 Task: Find connections with filter location Muttenz with filter topic #innovationwith filter profile language Spanish with filter current company Accel with filter school D S P Mandals K V Pendharkar College of Arts Science and Commerce MIDC Area Dombivli East Dist Thane 421 203 with filter industry Community Services with filter service category Lead Generation with filter keywords title Receptionist
Action: Mouse moved to (527, 78)
Screenshot: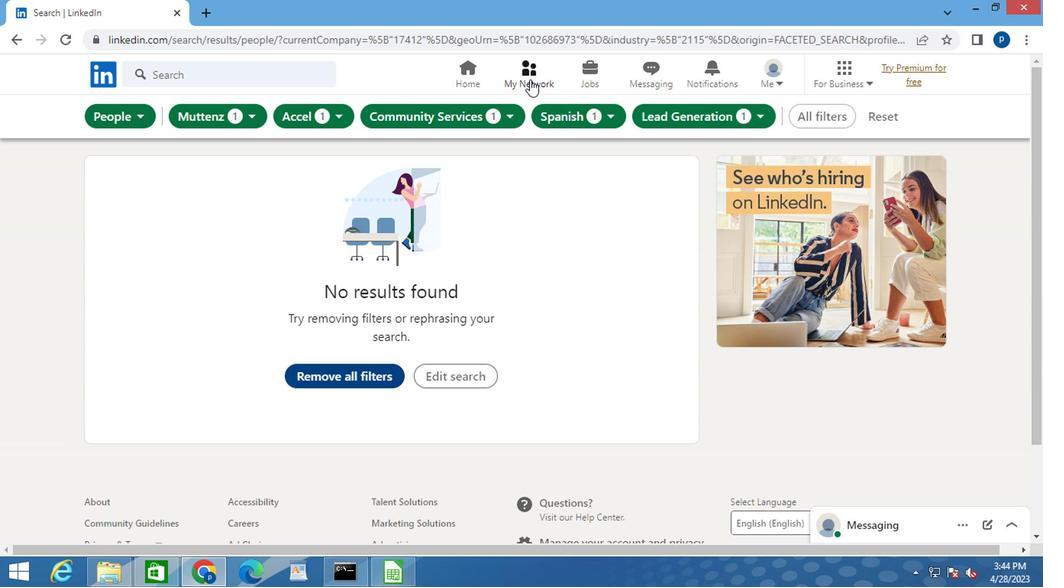 
Action: Mouse pressed left at (527, 78)
Screenshot: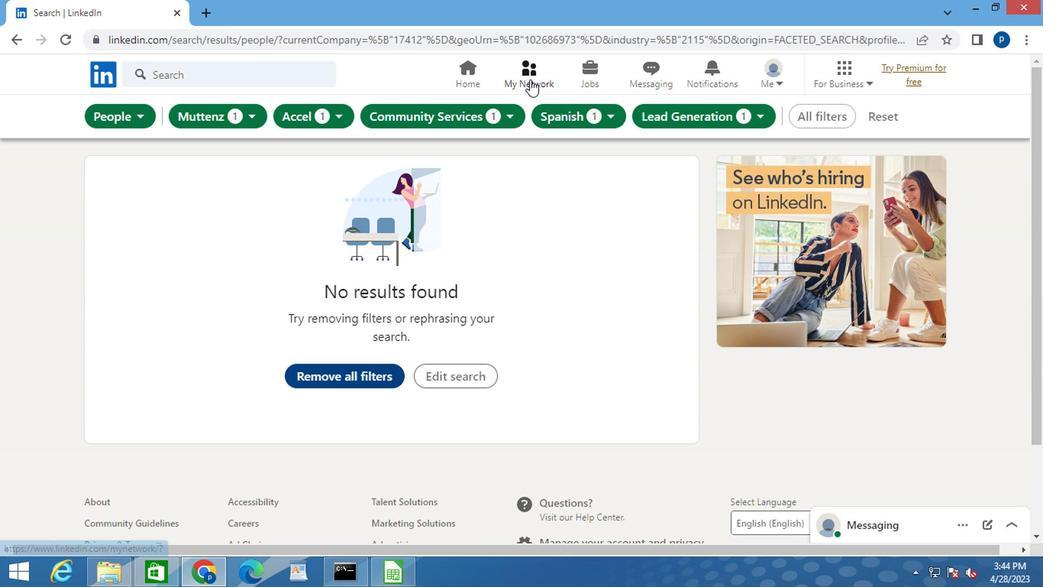 
Action: Mouse moved to (180, 147)
Screenshot: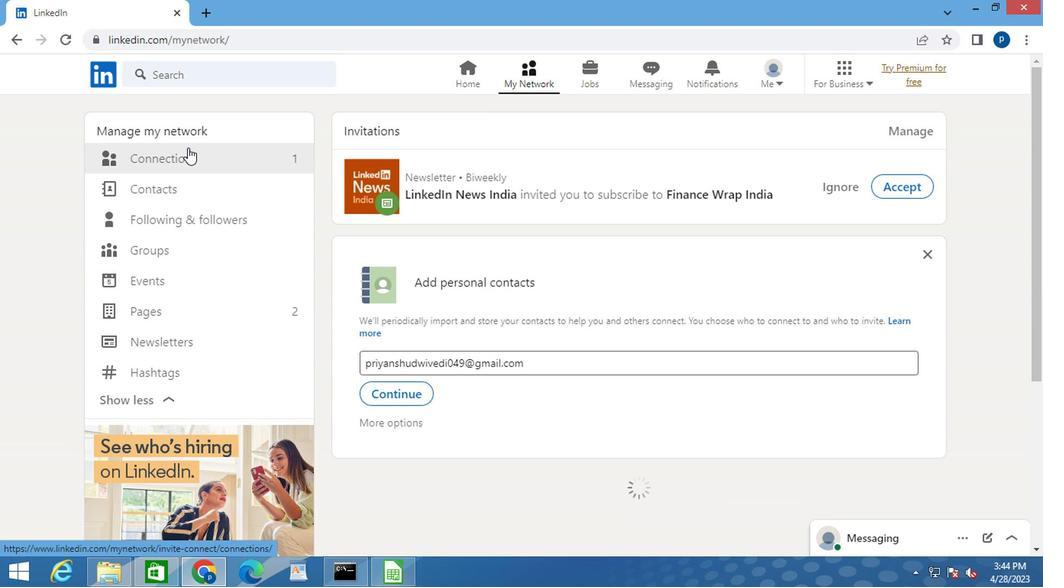 
Action: Mouse pressed left at (180, 147)
Screenshot: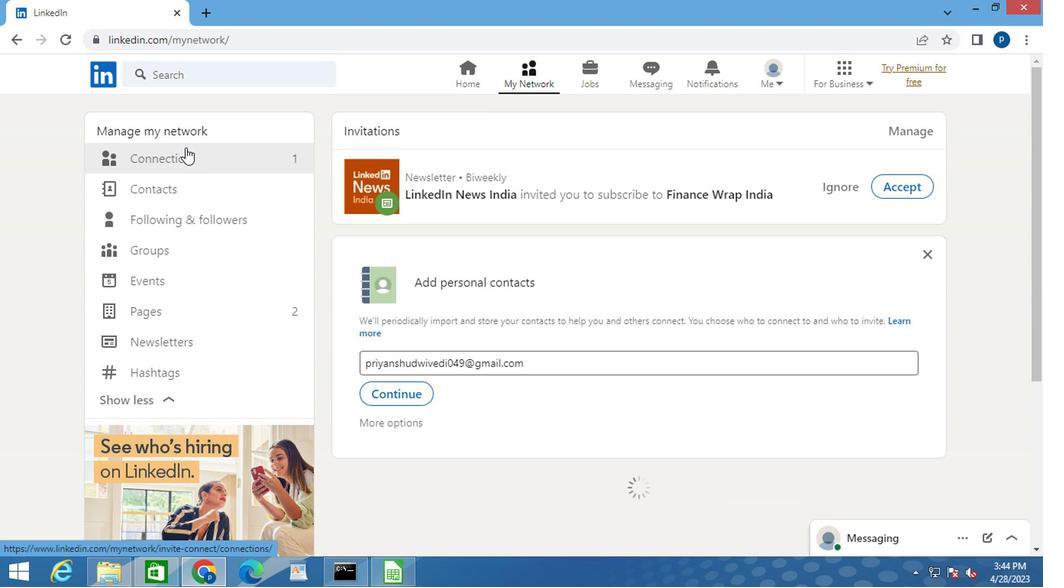 
Action: Mouse moved to (183, 160)
Screenshot: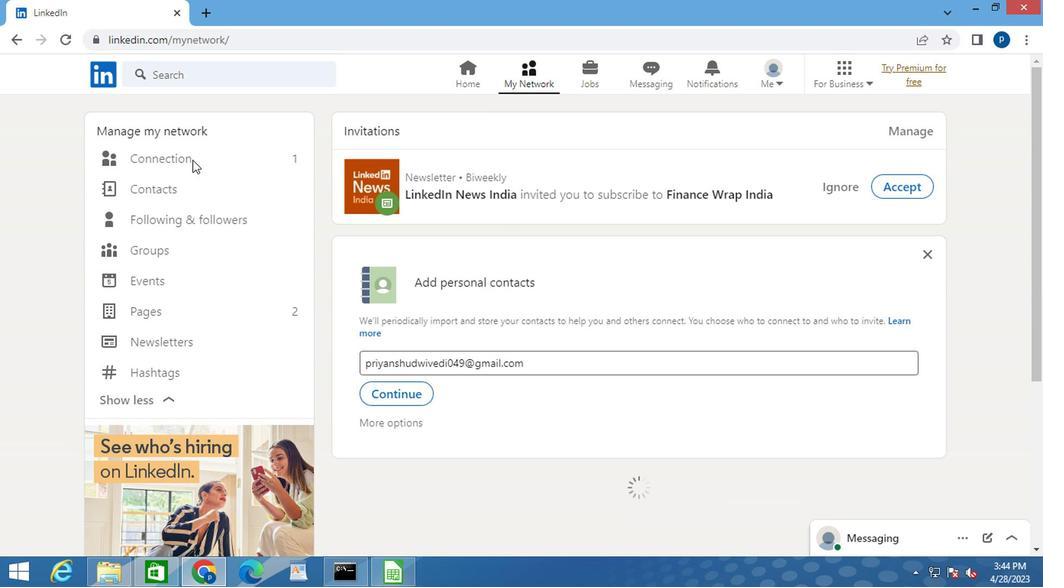 
Action: Mouse pressed left at (183, 160)
Screenshot: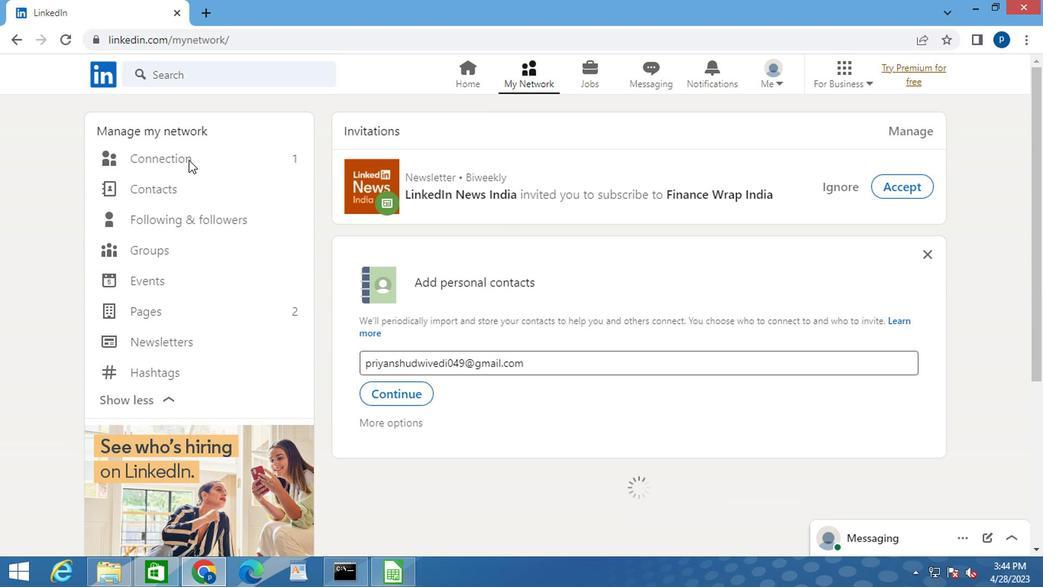 
Action: Mouse moved to (632, 164)
Screenshot: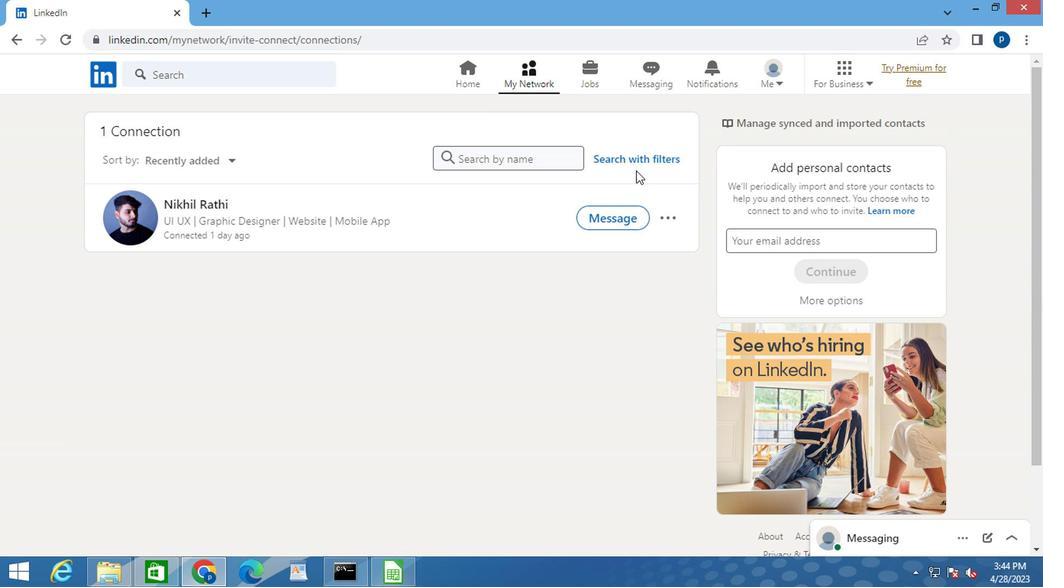 
Action: Mouse pressed left at (632, 164)
Screenshot: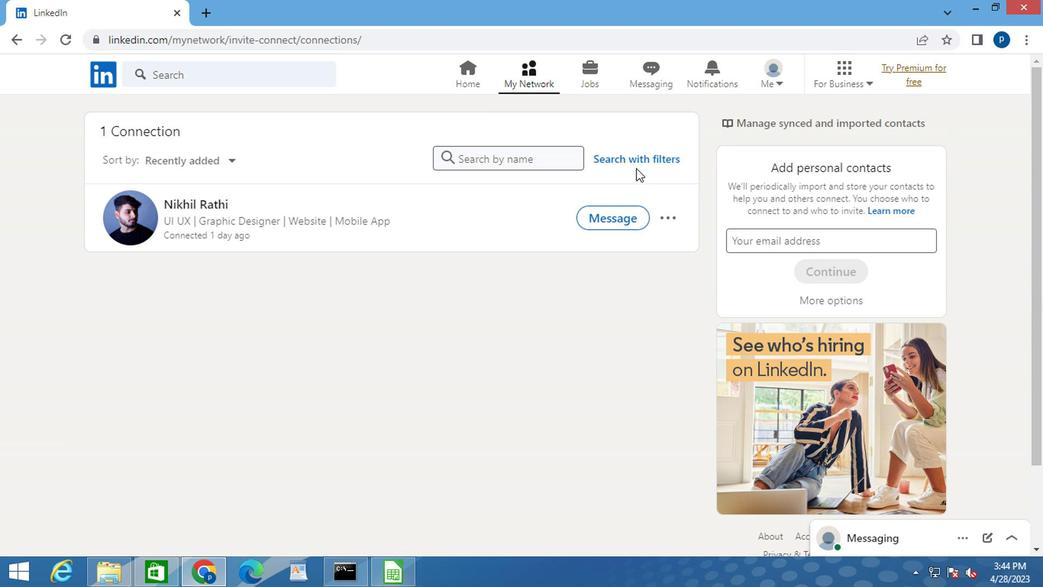 
Action: Mouse moved to (564, 115)
Screenshot: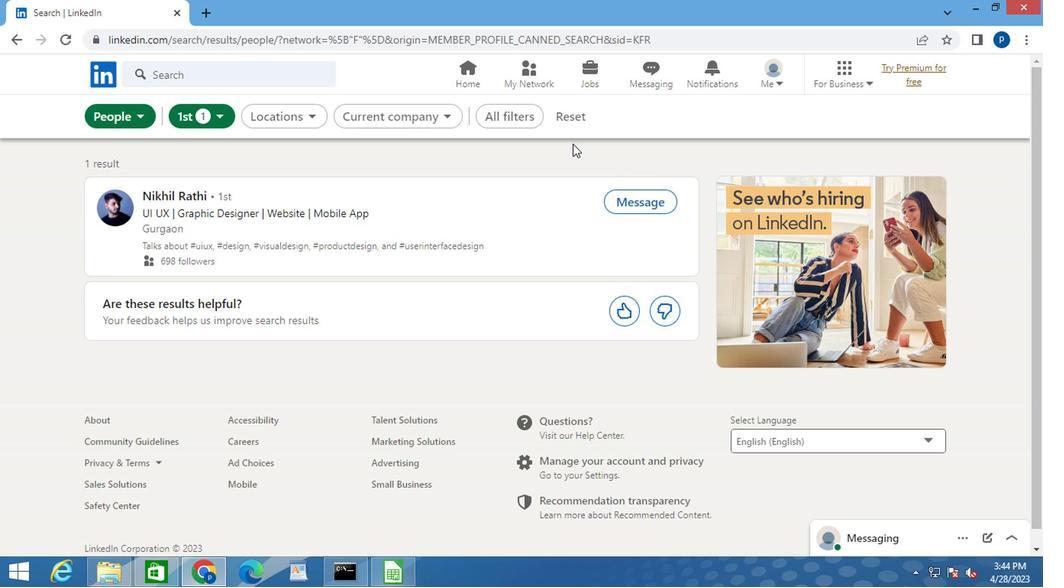 
Action: Mouse pressed left at (564, 115)
Screenshot: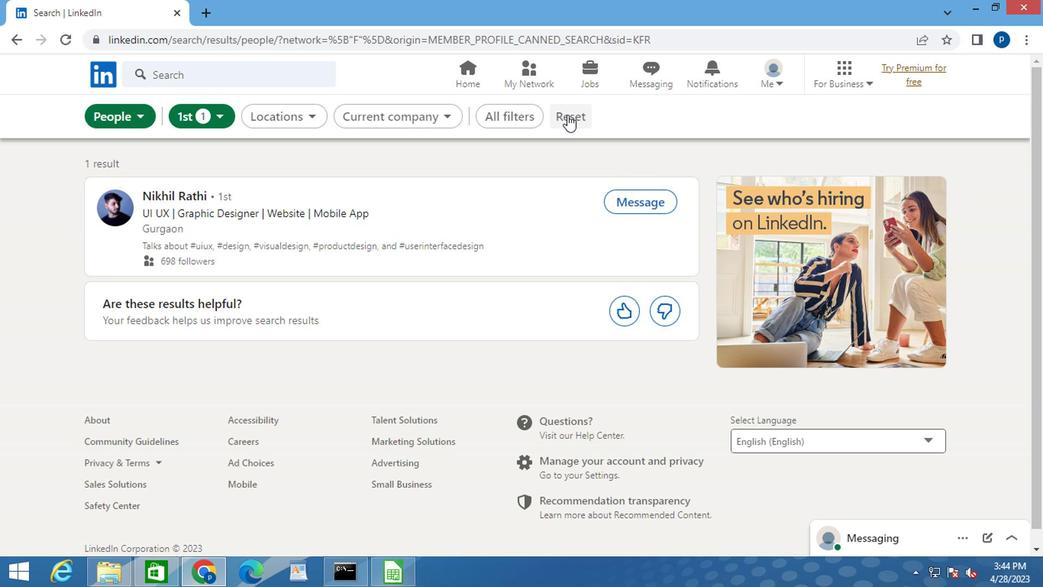 
Action: Mouse moved to (536, 120)
Screenshot: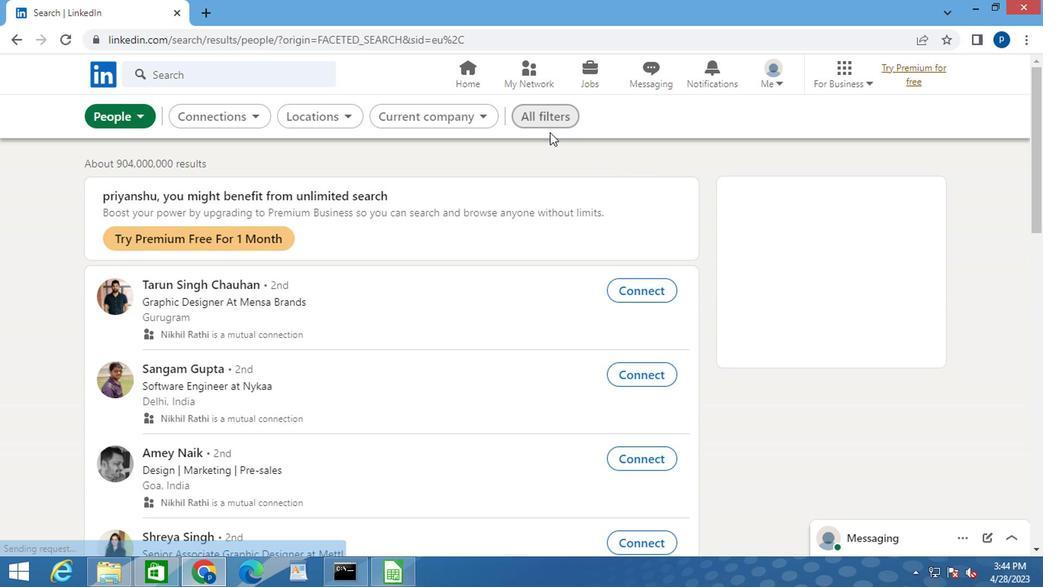 
Action: Mouse pressed left at (536, 120)
Screenshot: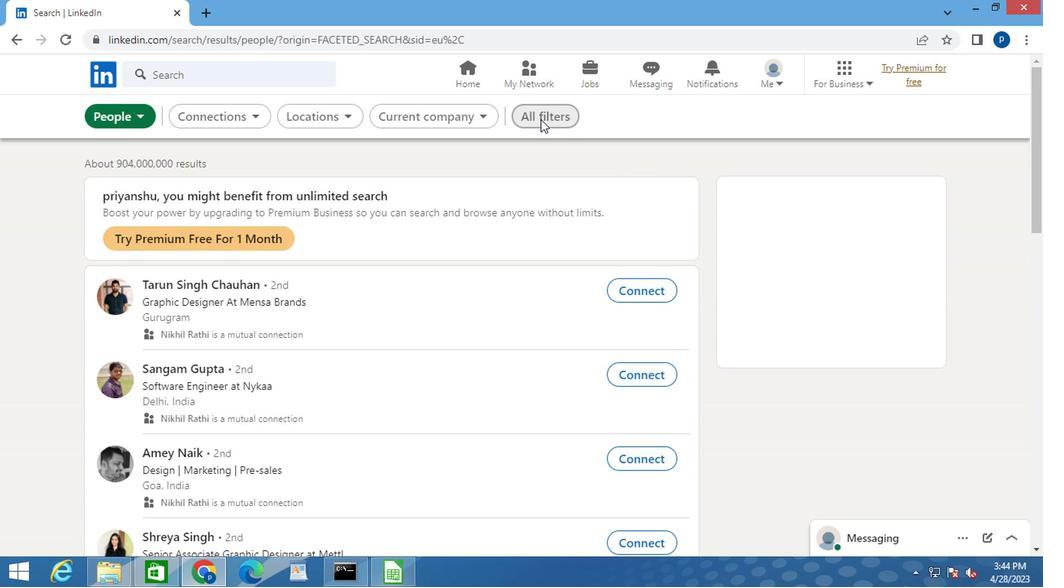 
Action: Mouse moved to (757, 312)
Screenshot: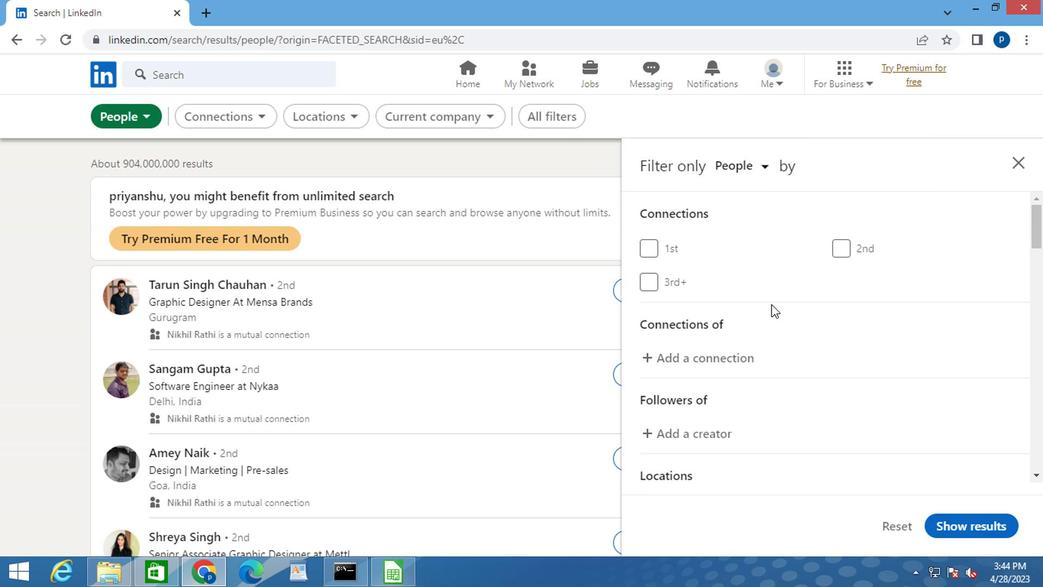 
Action: Mouse scrolled (757, 312) with delta (0, 0)
Screenshot: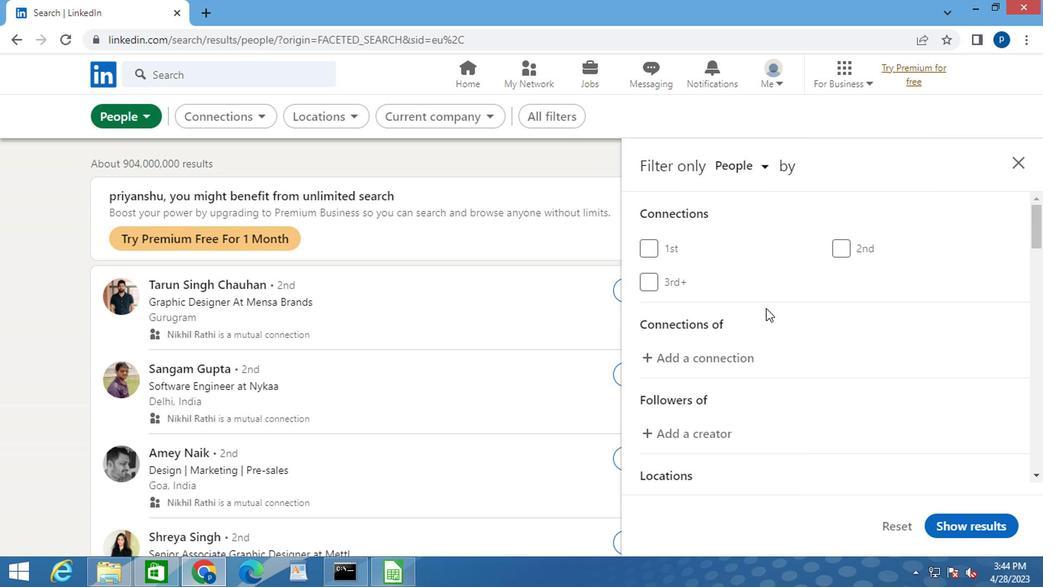 
Action: Mouse moved to (755, 313)
Screenshot: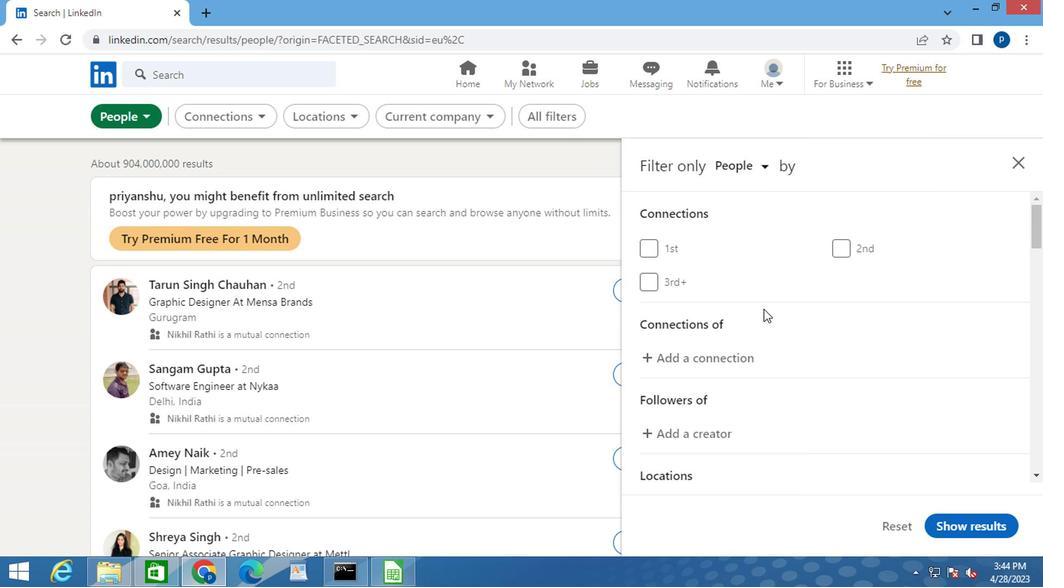
Action: Mouse scrolled (755, 312) with delta (0, -1)
Screenshot: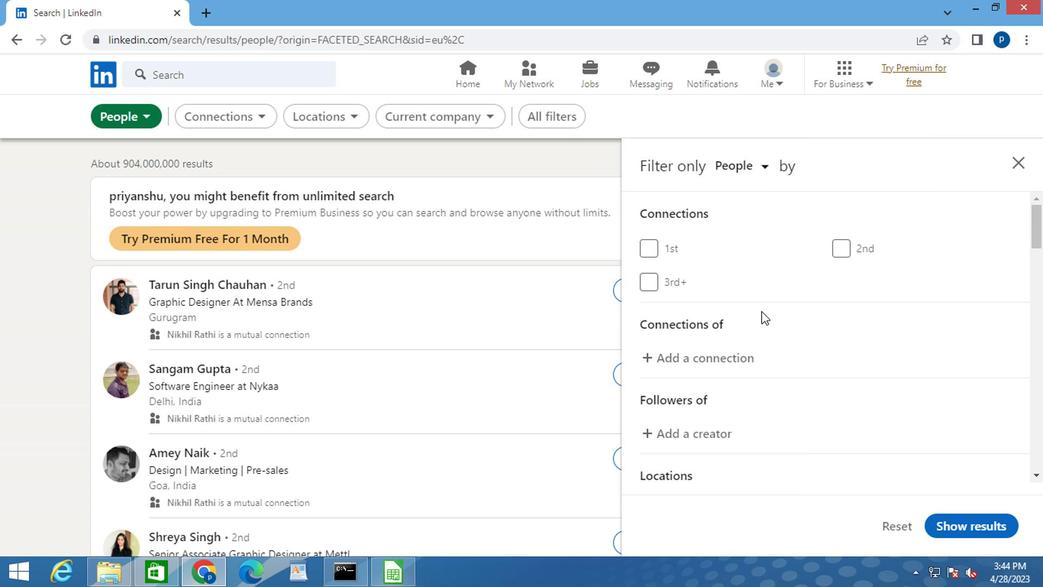 
Action: Mouse moved to (867, 413)
Screenshot: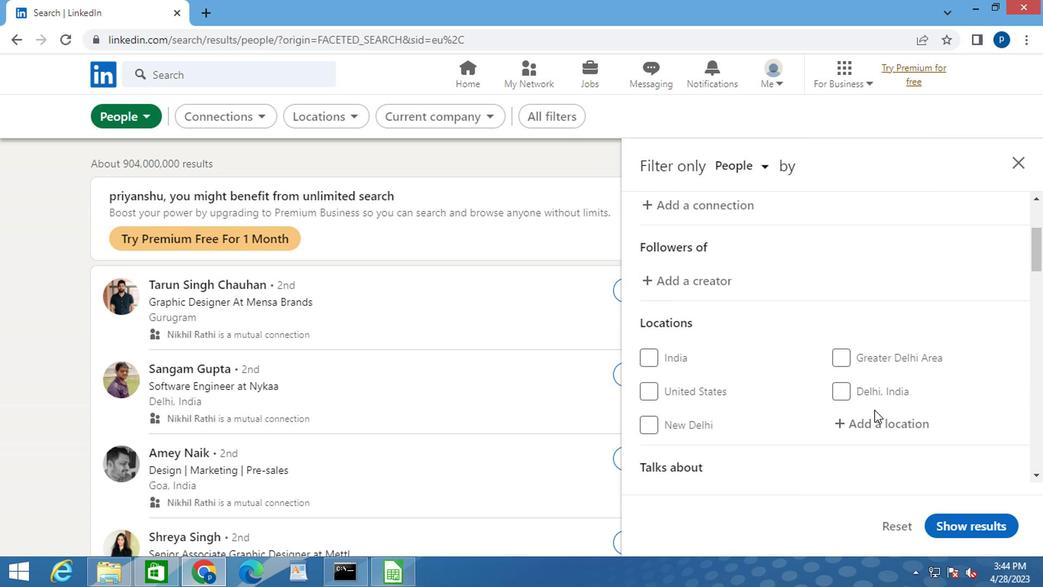 
Action: Mouse pressed left at (867, 413)
Screenshot: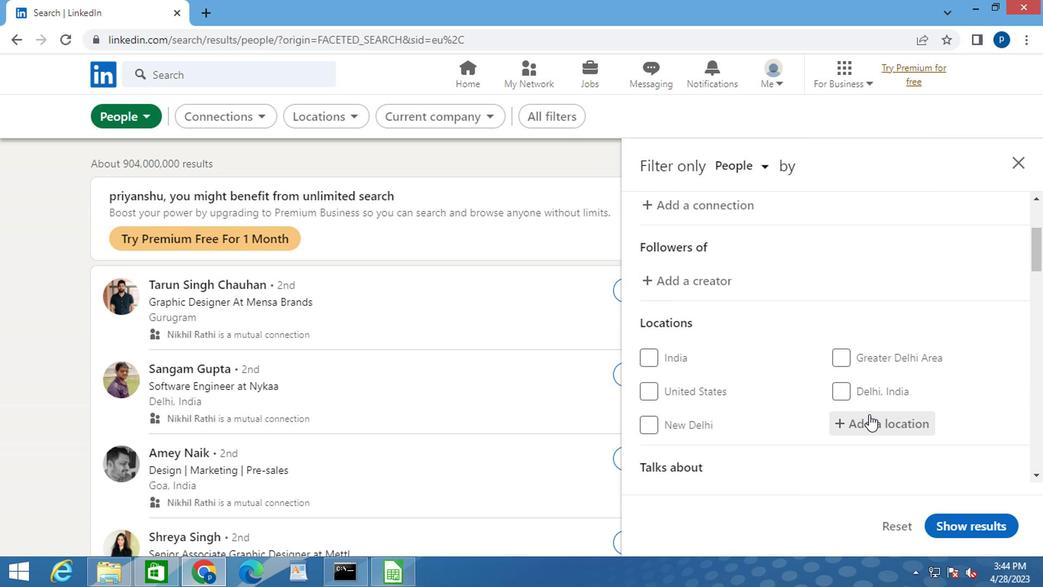 
Action: Key pressed <Key.caps_lock>m<Key.caps_lock>utten
Screenshot: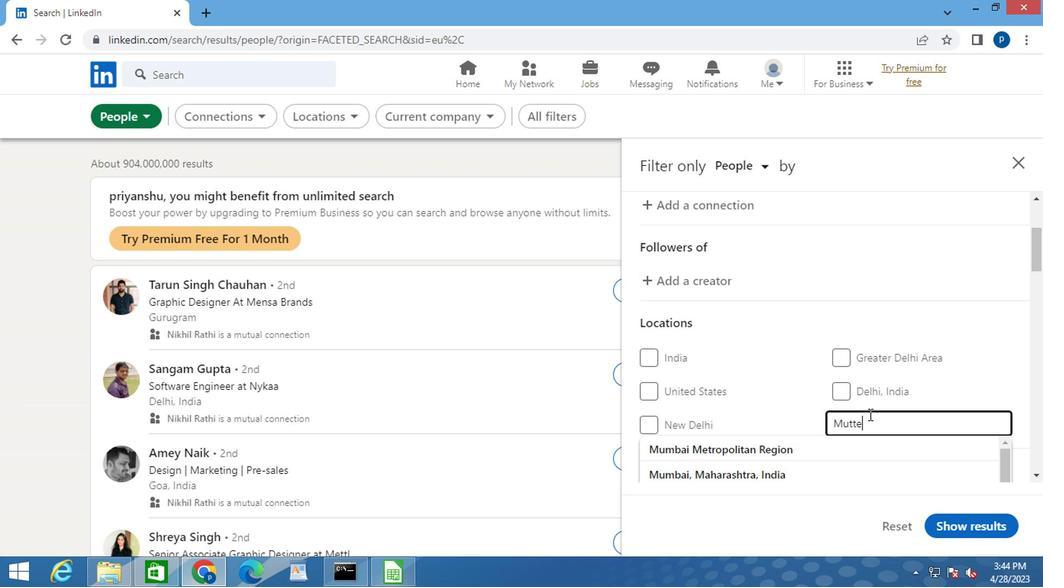 
Action: Mouse moved to (805, 446)
Screenshot: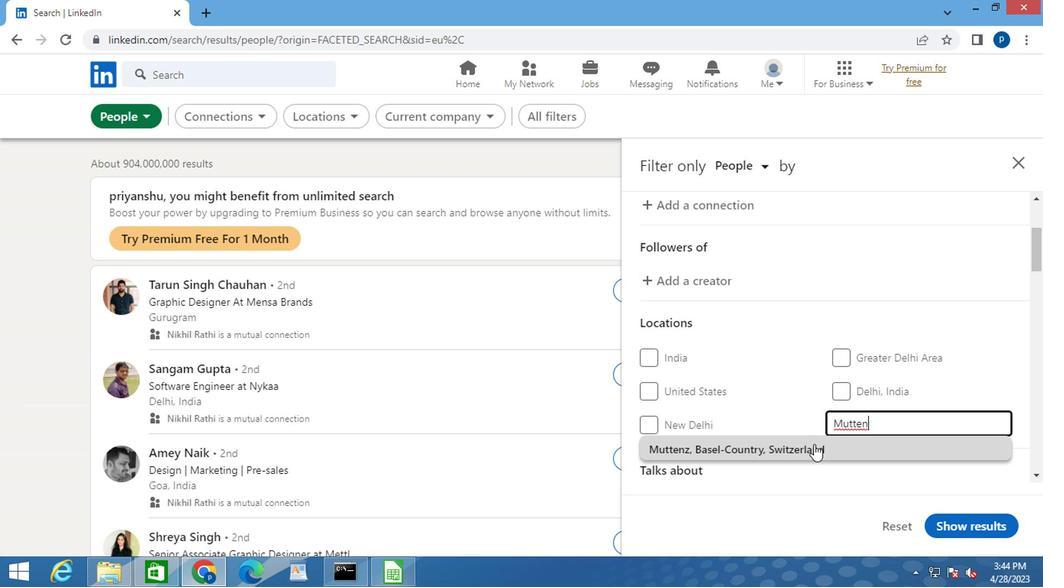 
Action: Mouse pressed left at (805, 446)
Screenshot: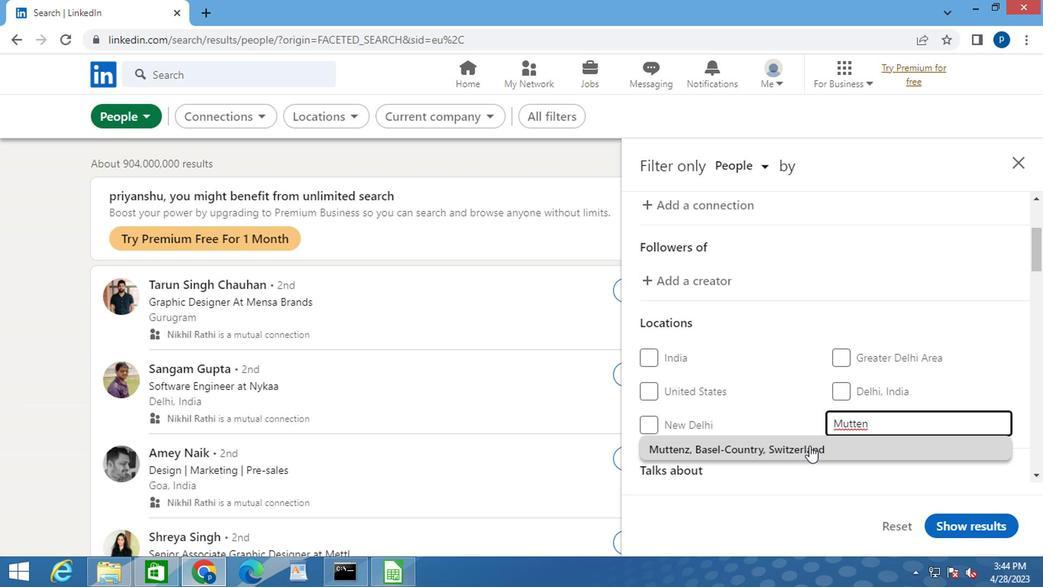
Action: Mouse moved to (803, 446)
Screenshot: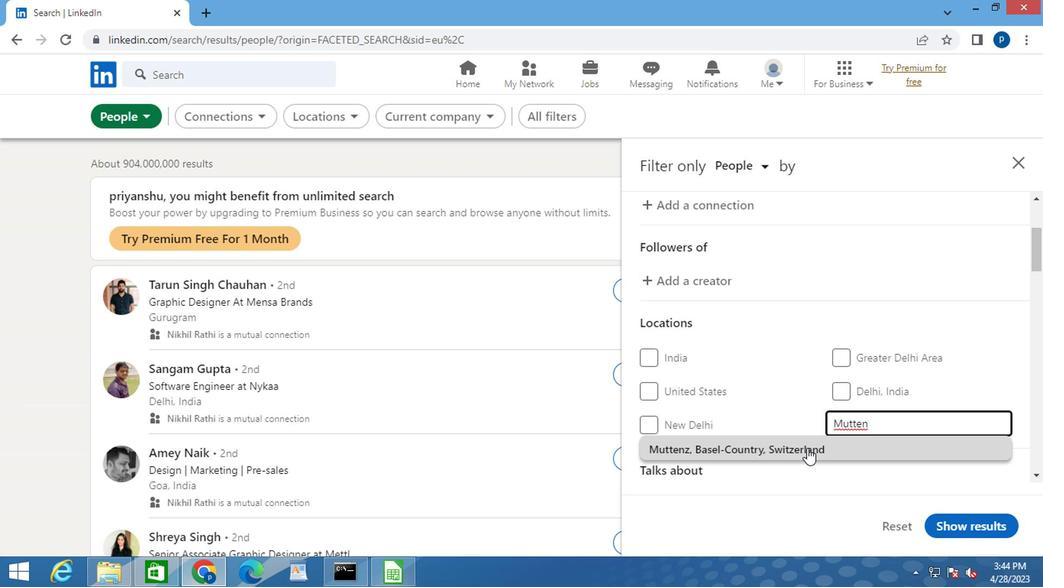 
Action: Mouse scrolled (803, 445) with delta (0, 0)
Screenshot: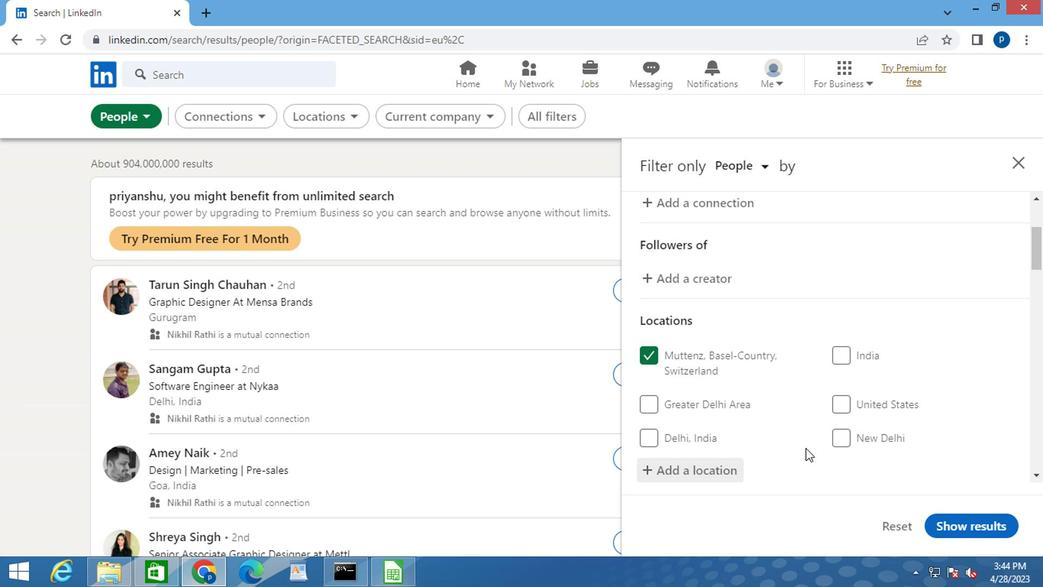 
Action: Mouse scrolled (803, 445) with delta (0, 0)
Screenshot: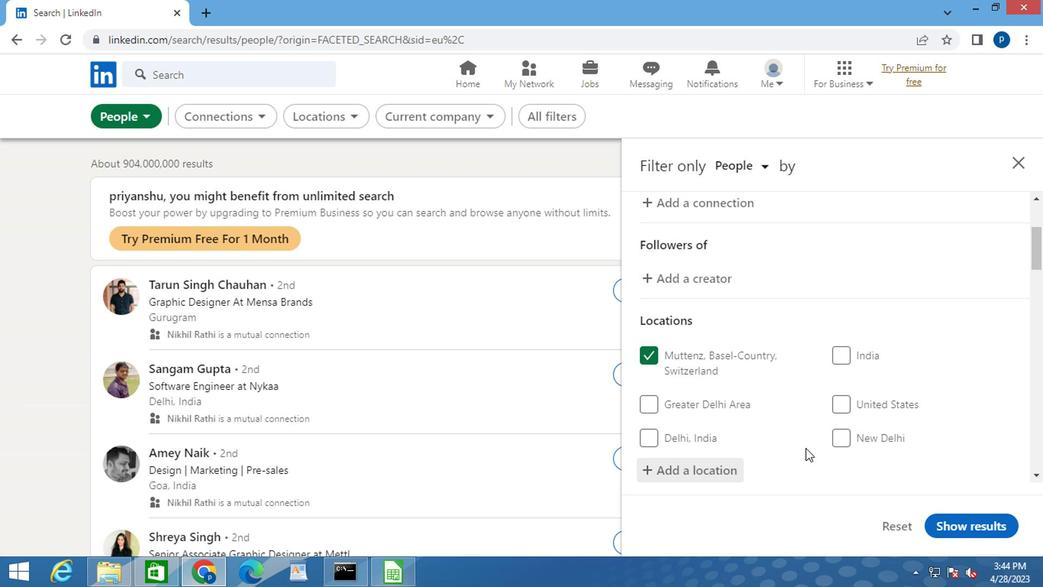 
Action: Mouse moved to (850, 453)
Screenshot: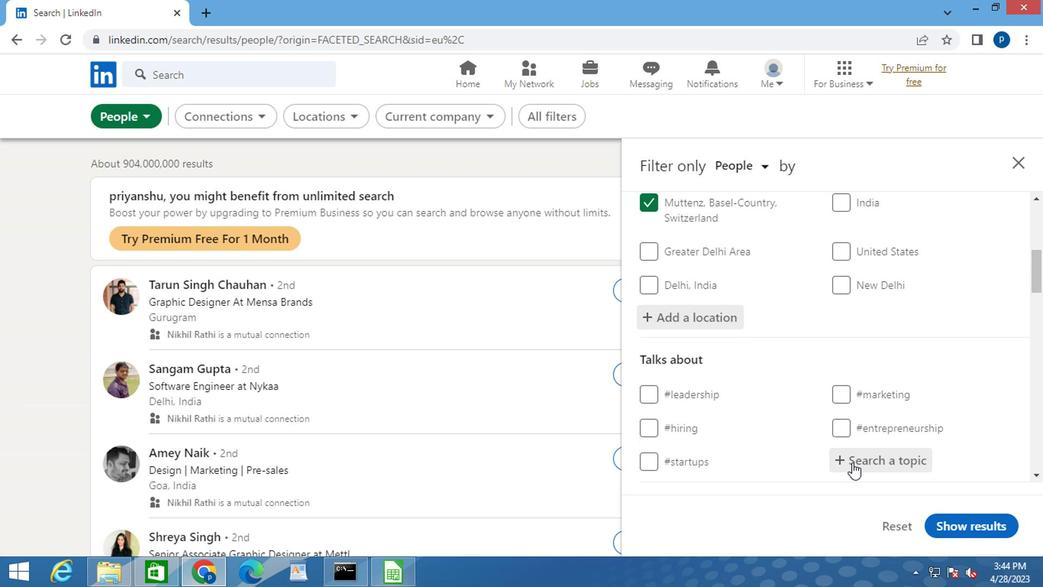 
Action: Mouse scrolled (850, 452) with delta (0, -1)
Screenshot: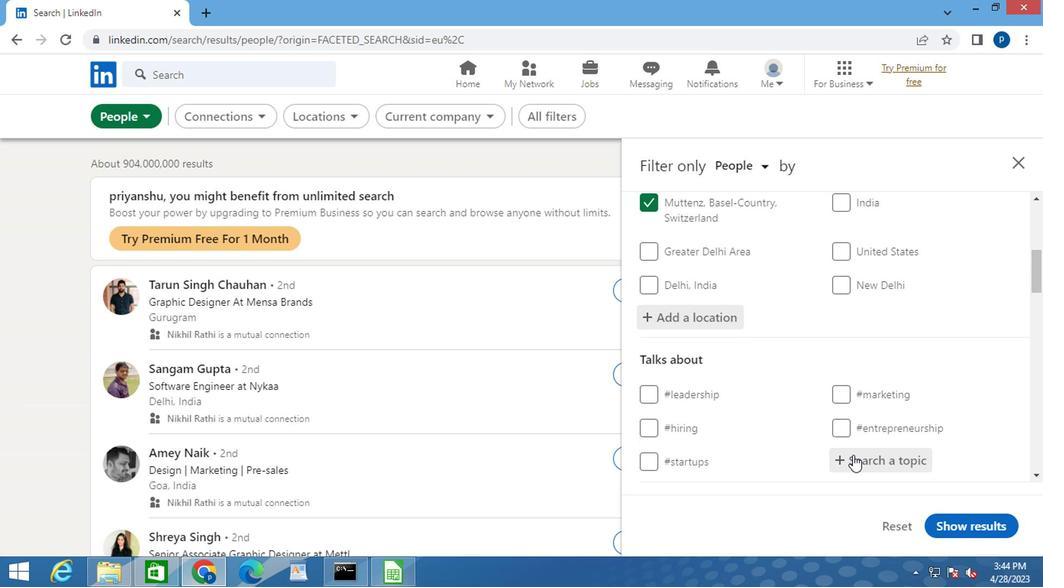 
Action: Mouse moved to (852, 387)
Screenshot: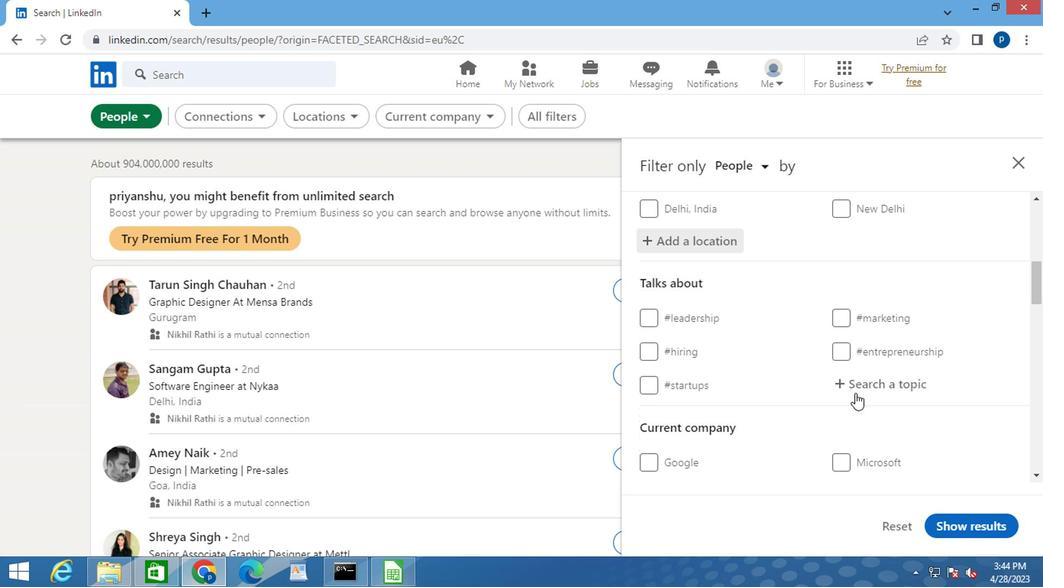 
Action: Mouse pressed left at (852, 387)
Screenshot: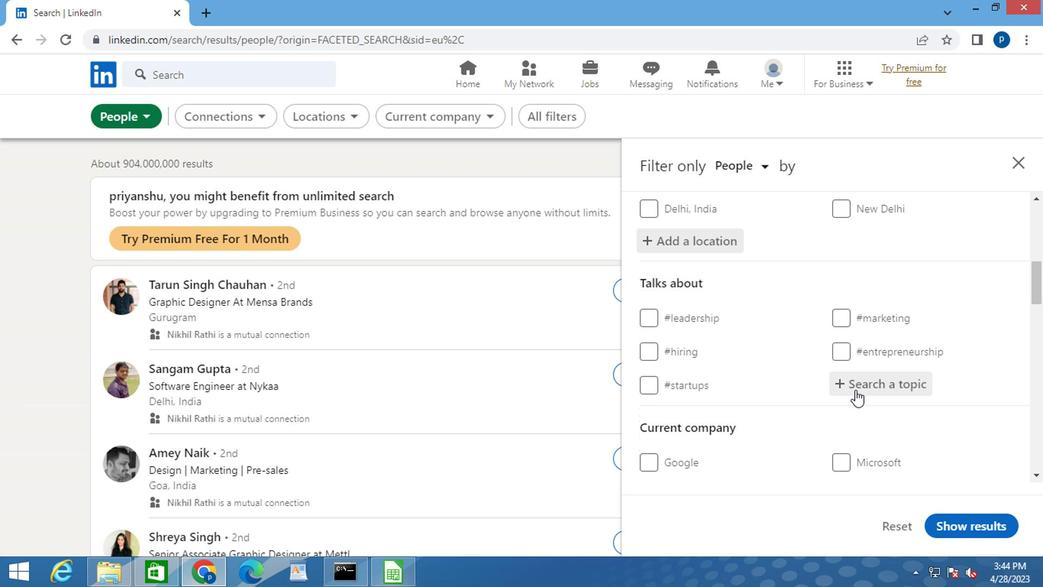
Action: Key pressed <Key.shift>#INNOVATION<Key.space>
Screenshot: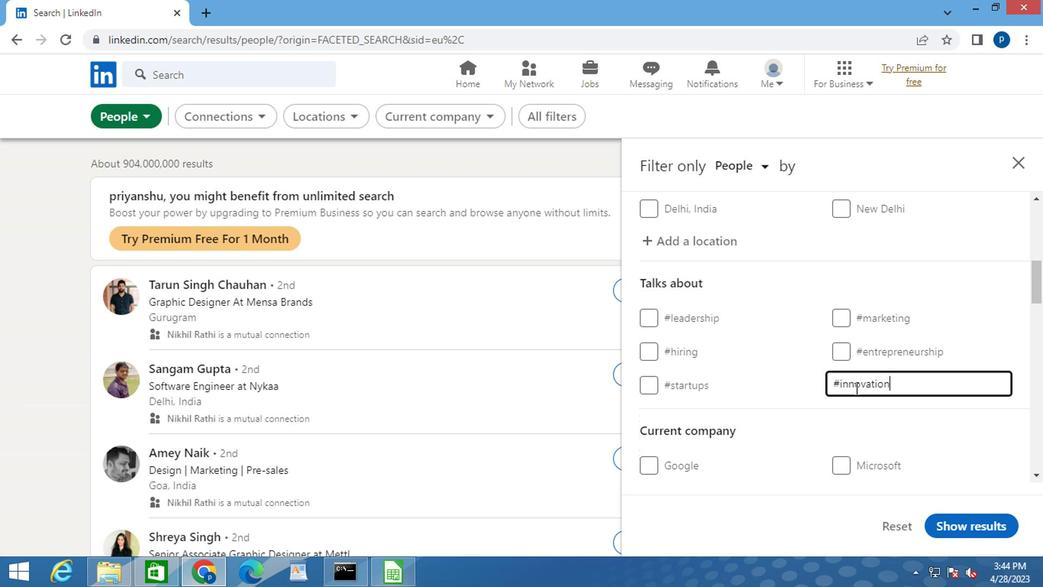 
Action: Mouse moved to (797, 397)
Screenshot: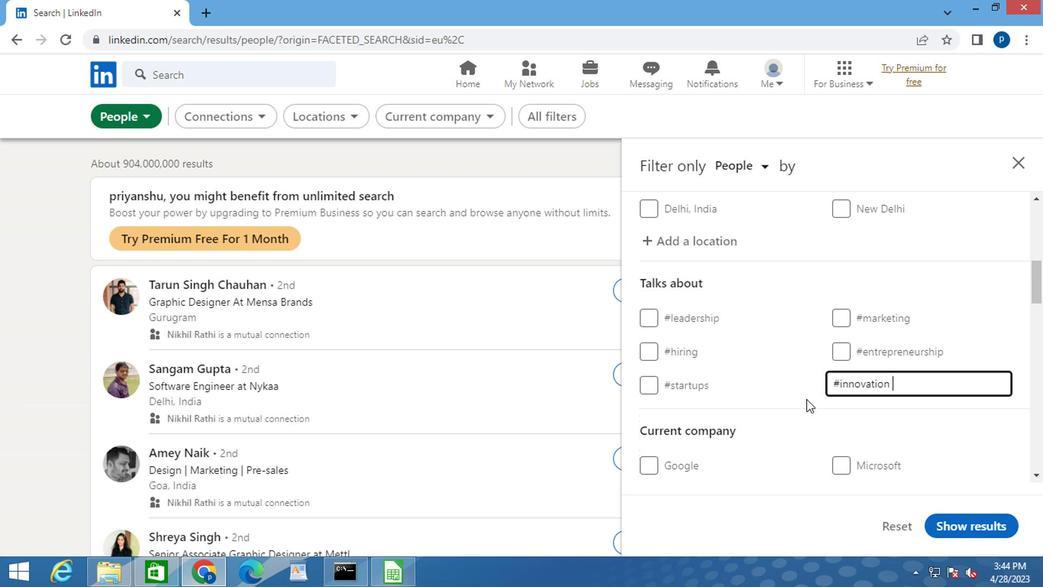 
Action: Mouse scrolled (797, 396) with delta (0, -1)
Screenshot: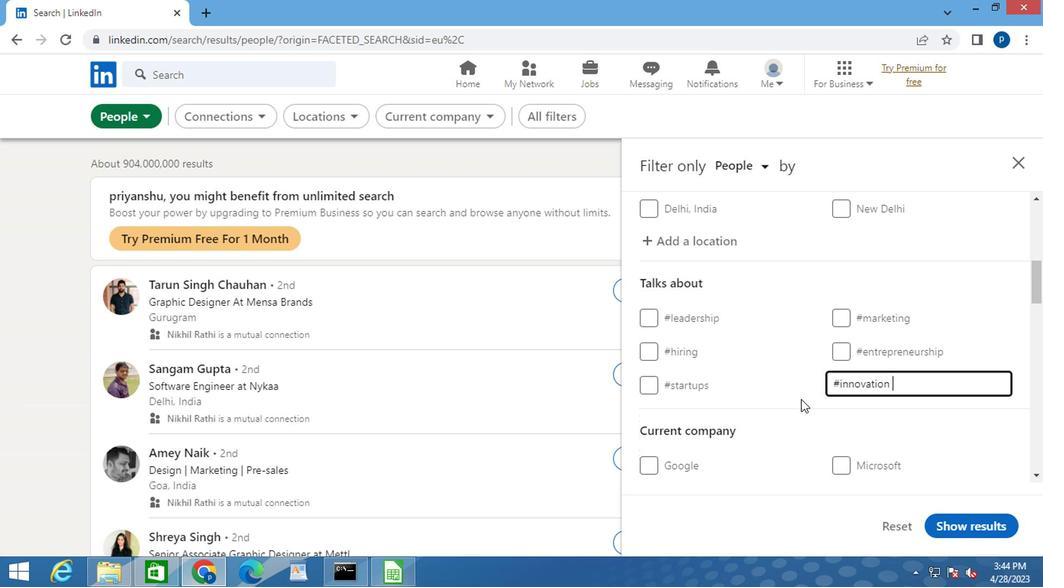 
Action: Mouse scrolled (797, 396) with delta (0, -1)
Screenshot: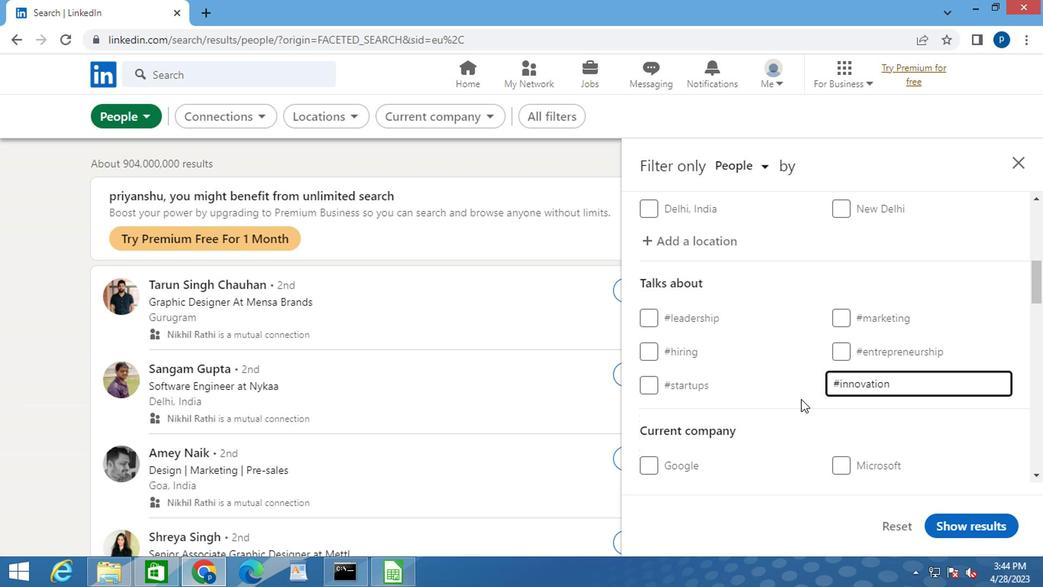 
Action: Mouse moved to (739, 384)
Screenshot: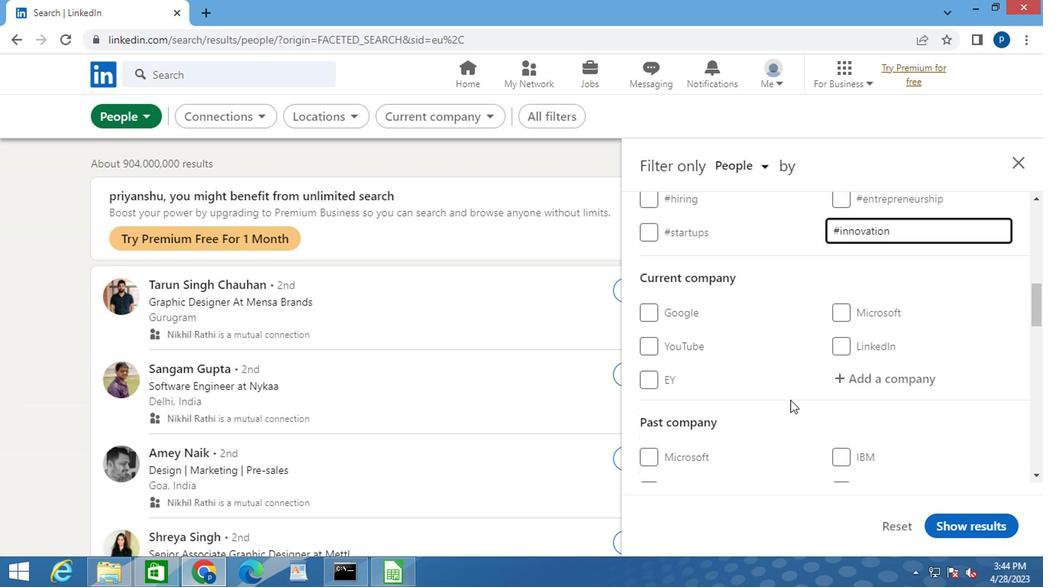 
Action: Mouse scrolled (739, 384) with delta (0, 0)
Screenshot: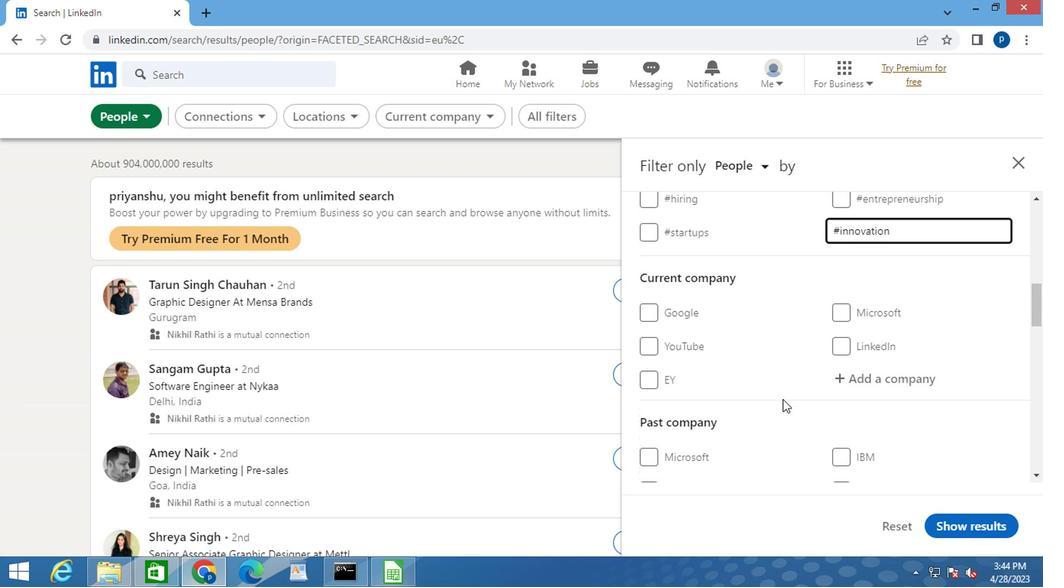 
Action: Mouse scrolled (739, 384) with delta (0, 0)
Screenshot: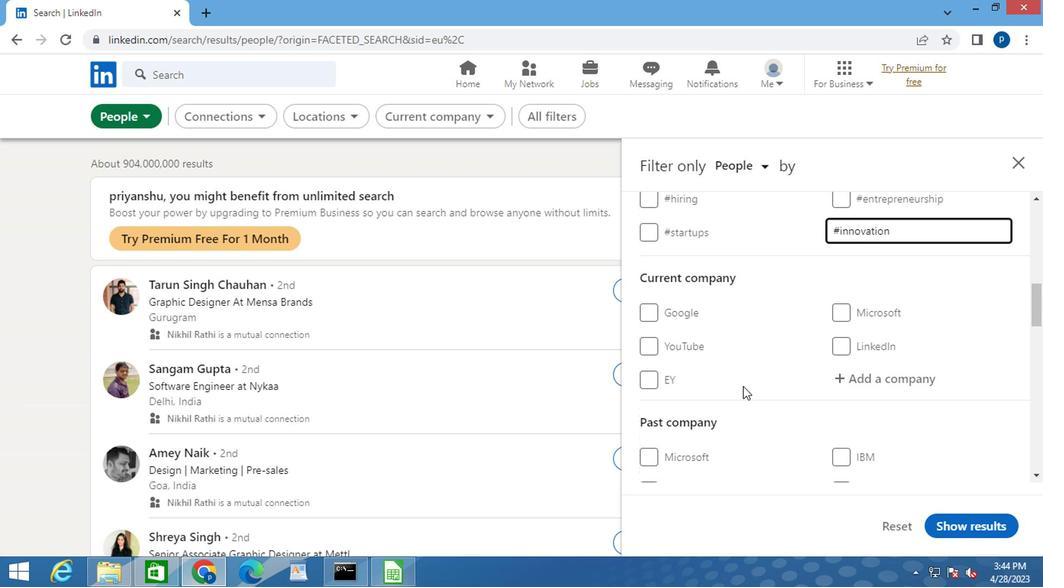 
Action: Mouse moved to (732, 384)
Screenshot: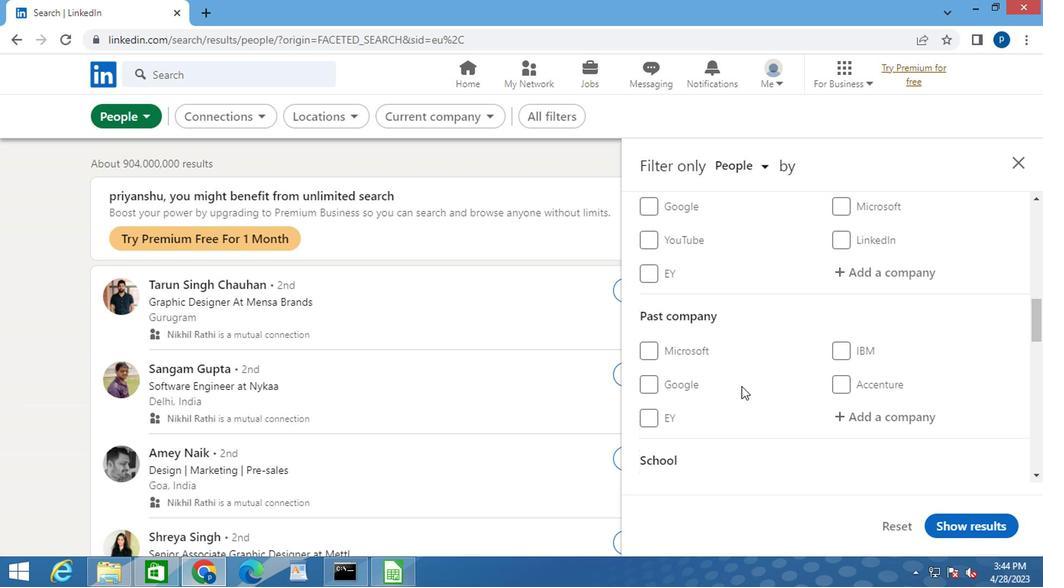 
Action: Mouse scrolled (732, 383) with delta (0, -1)
Screenshot: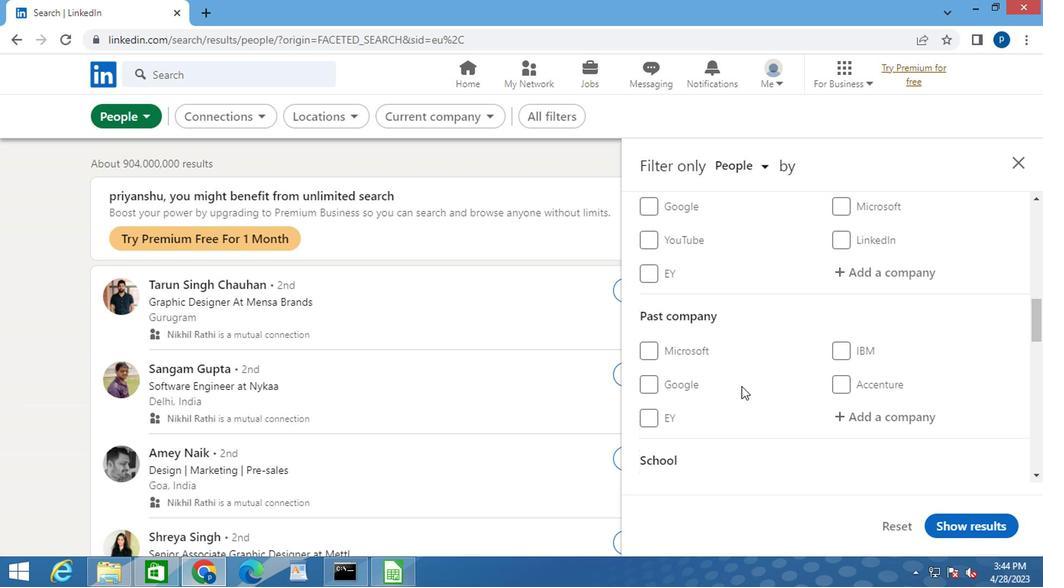 
Action: Mouse scrolled (732, 383) with delta (0, -1)
Screenshot: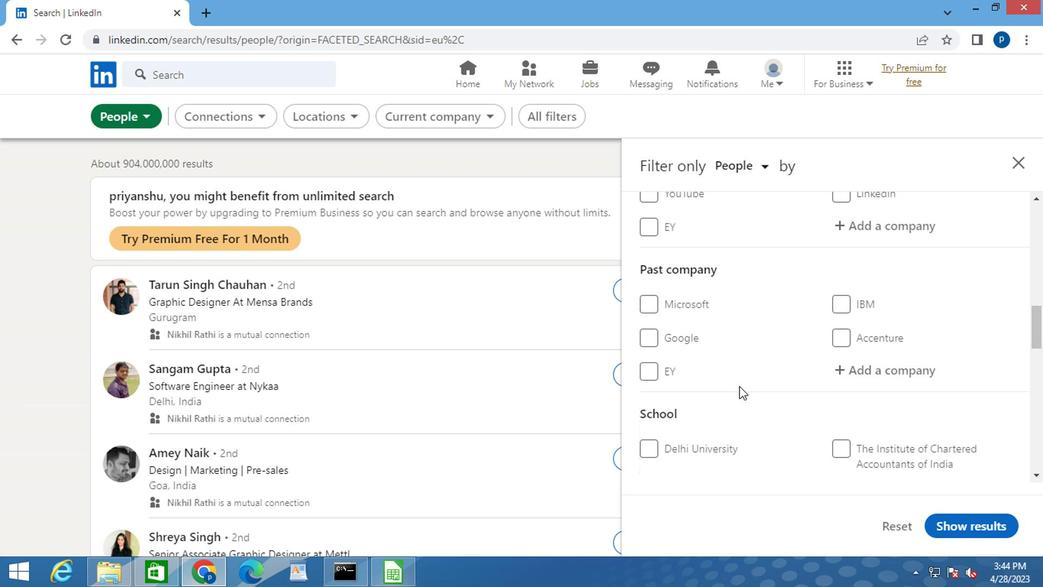 
Action: Mouse scrolled (732, 383) with delta (0, -1)
Screenshot: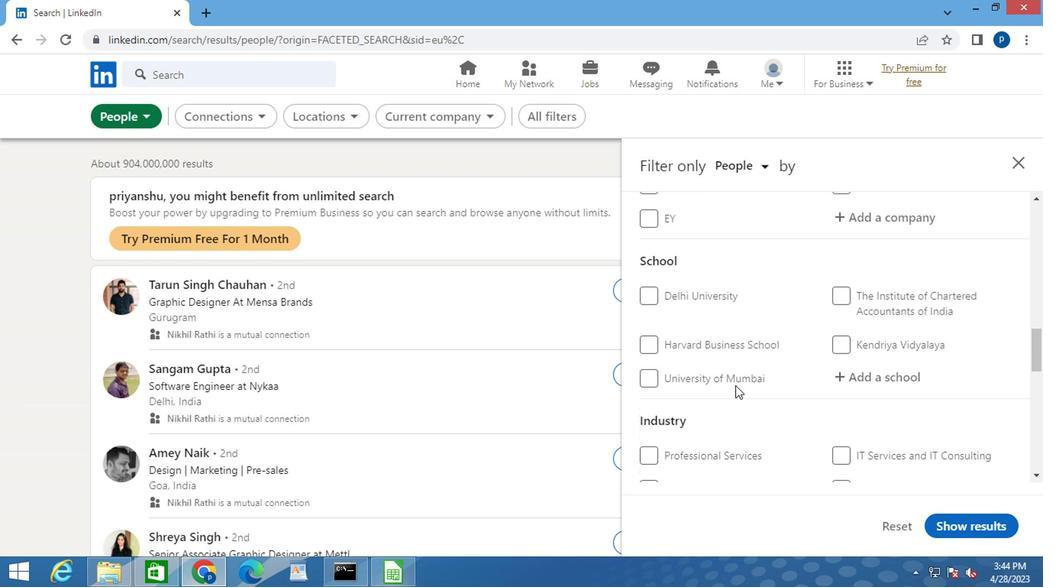
Action: Mouse moved to (732, 384)
Screenshot: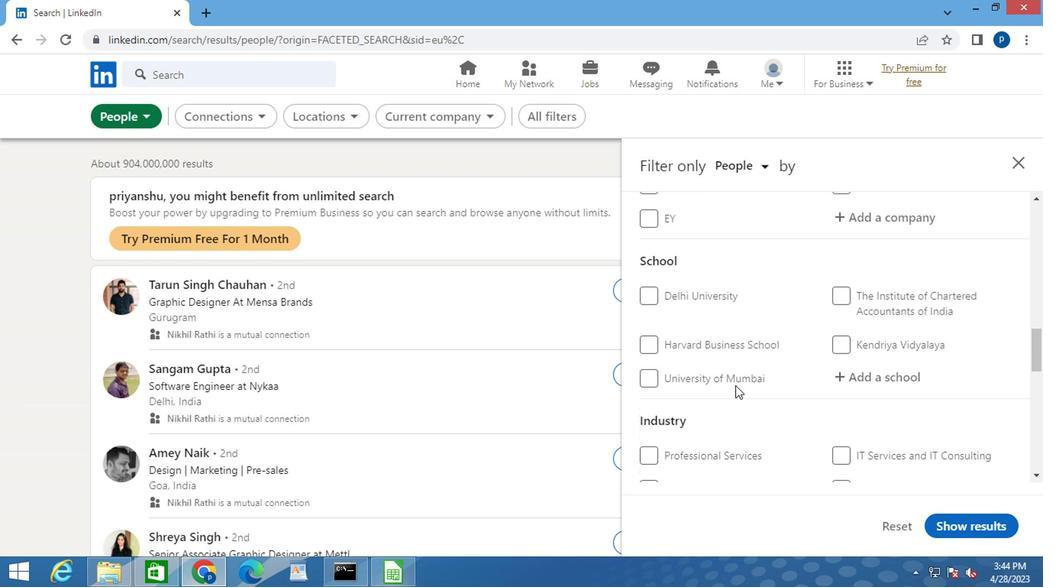 
Action: Mouse scrolled (732, 383) with delta (0, -1)
Screenshot: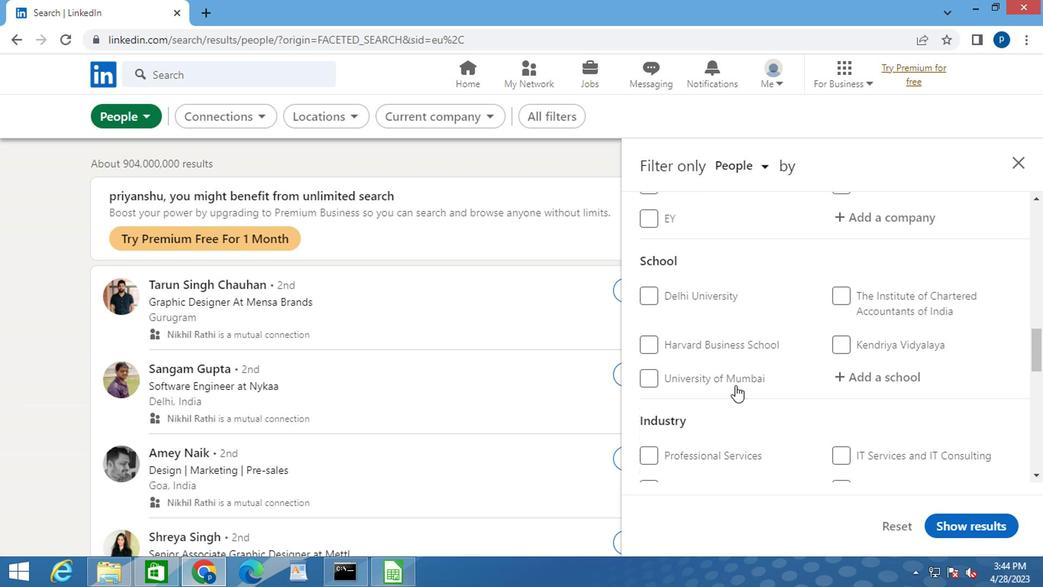 
Action: Mouse scrolled (732, 383) with delta (0, -1)
Screenshot: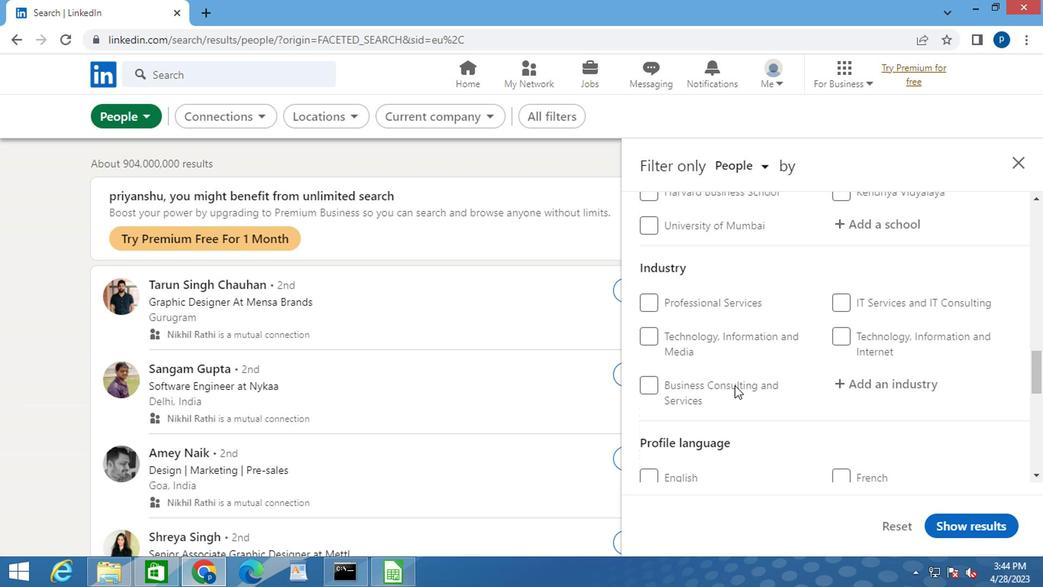 
Action: Mouse moved to (643, 435)
Screenshot: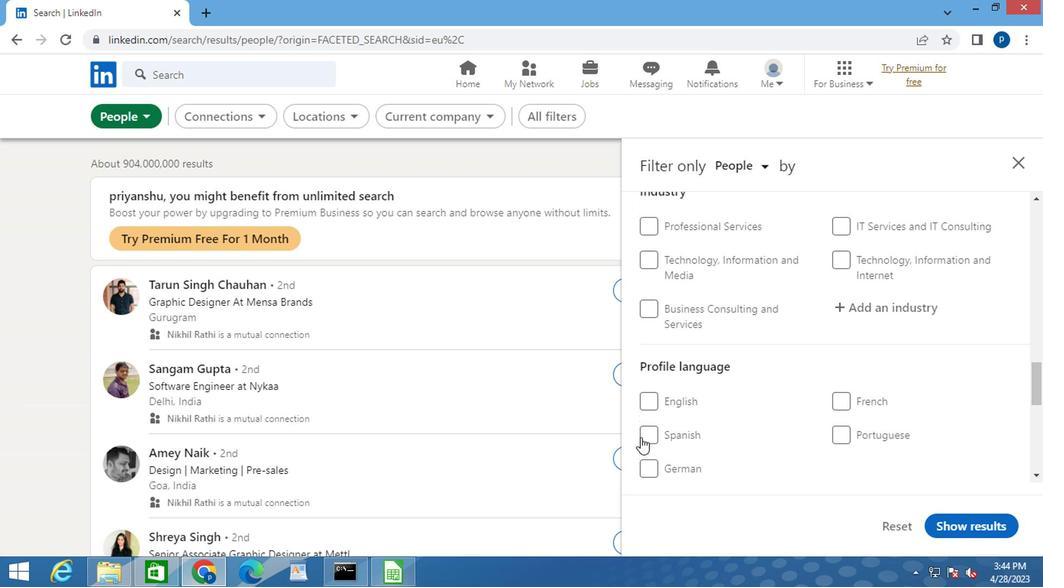 
Action: Mouse pressed left at (643, 435)
Screenshot: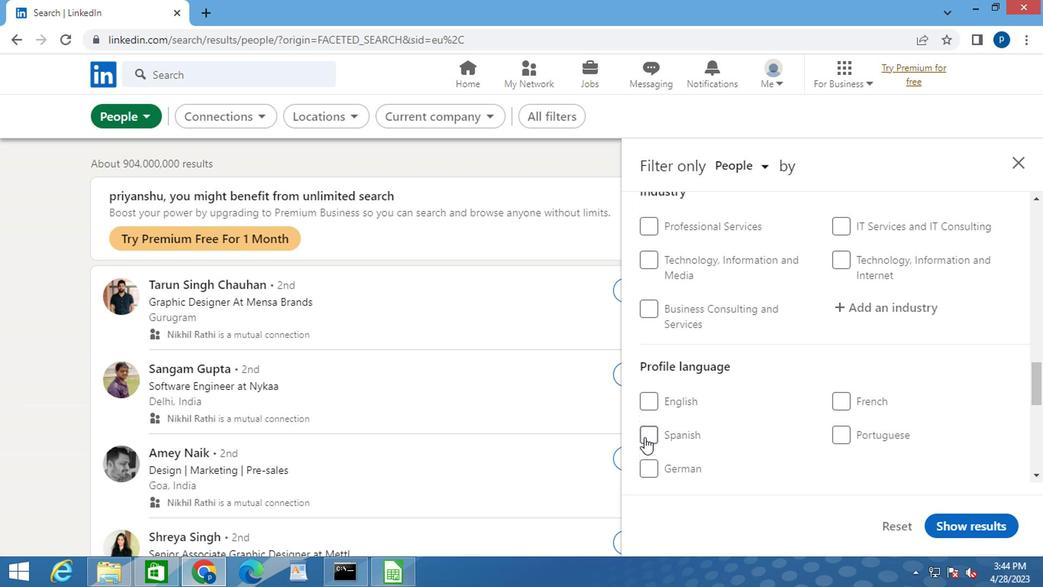 
Action: Mouse moved to (745, 381)
Screenshot: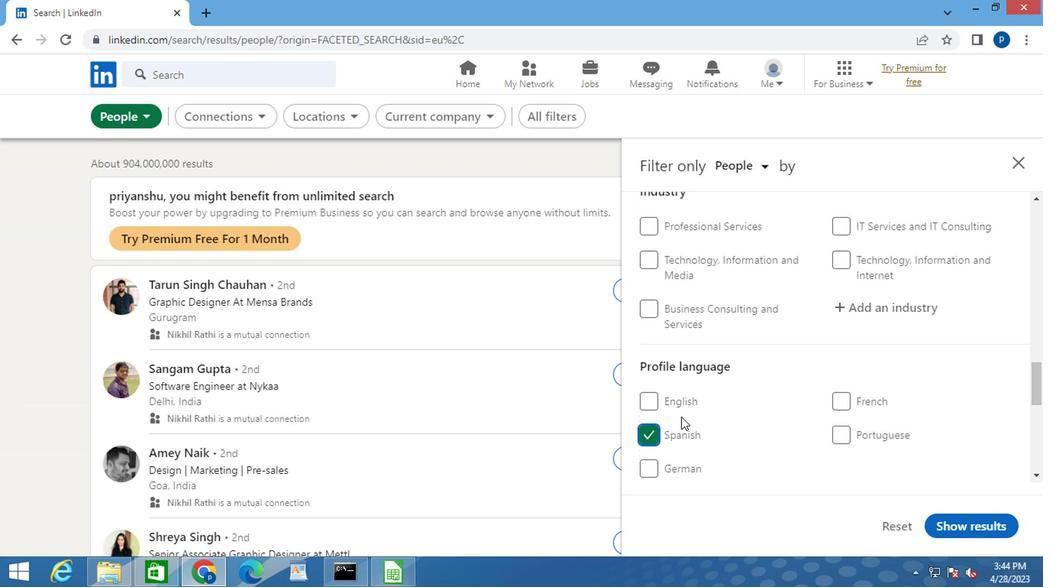 
Action: Mouse scrolled (745, 381) with delta (0, 0)
Screenshot: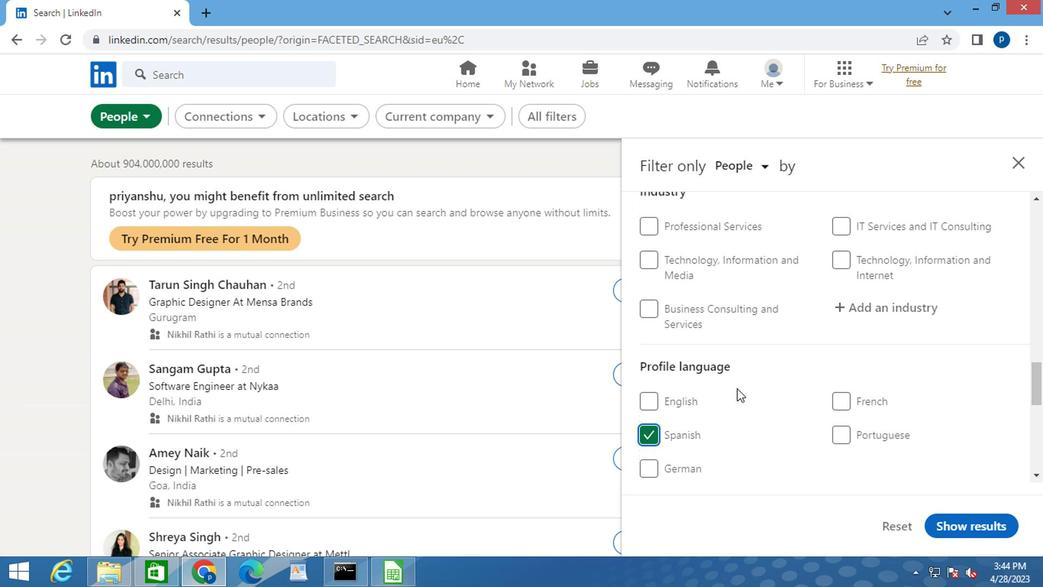 
Action: Mouse moved to (745, 380)
Screenshot: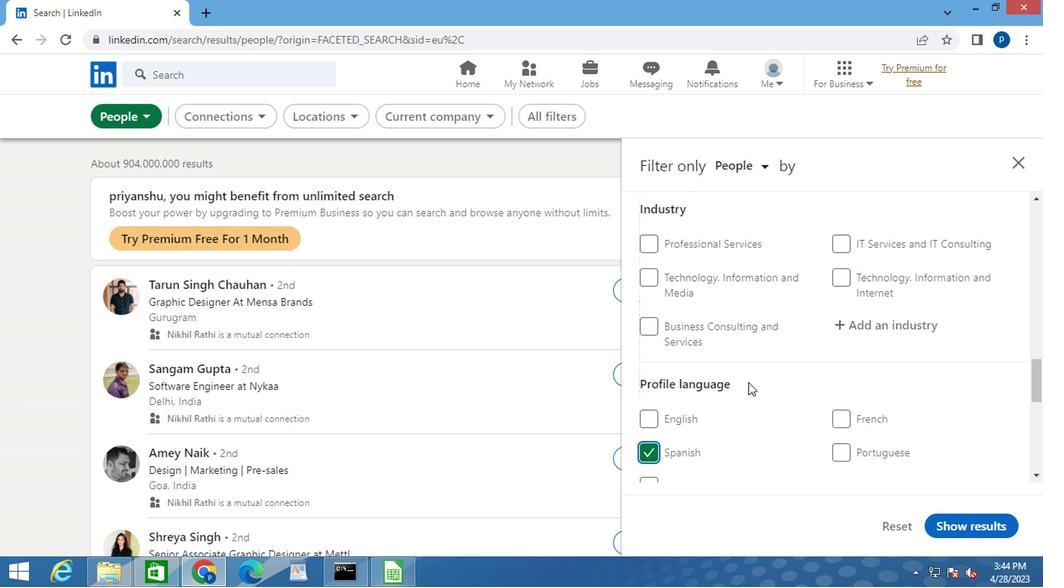 
Action: Mouse scrolled (745, 381) with delta (0, 0)
Screenshot: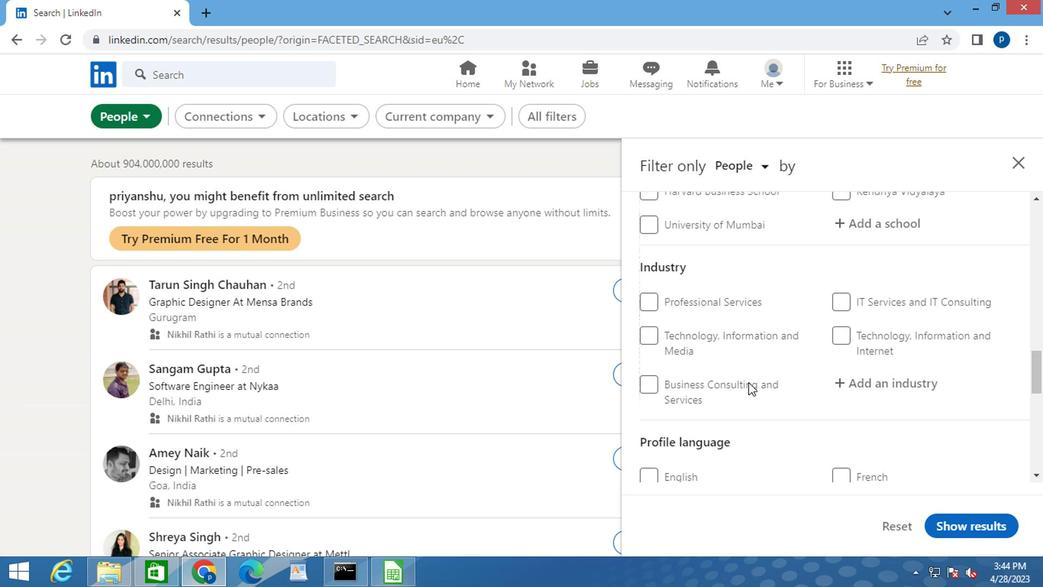 
Action: Mouse scrolled (745, 381) with delta (0, 0)
Screenshot: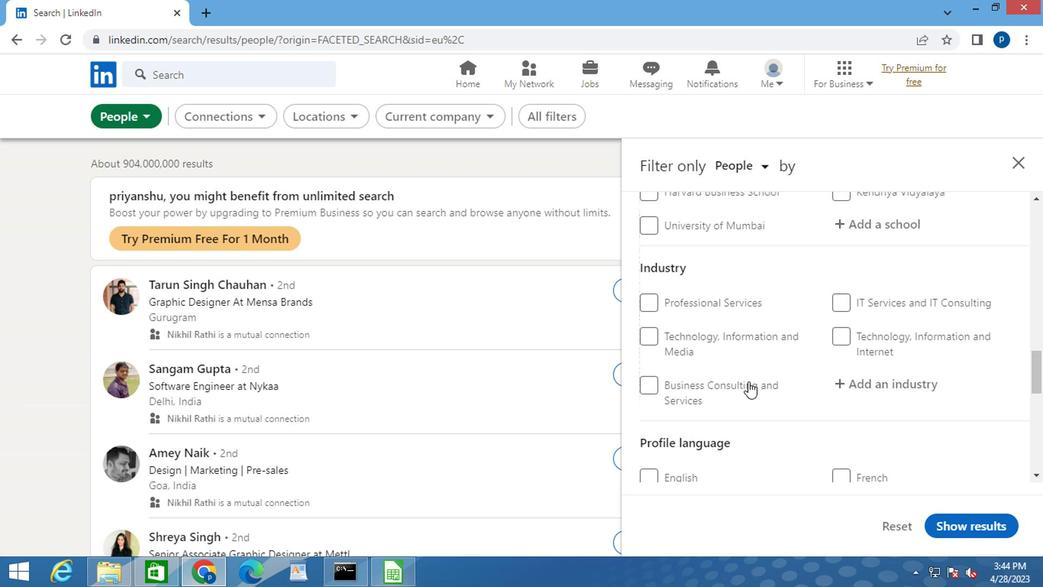 
Action: Mouse scrolled (745, 381) with delta (0, 0)
Screenshot: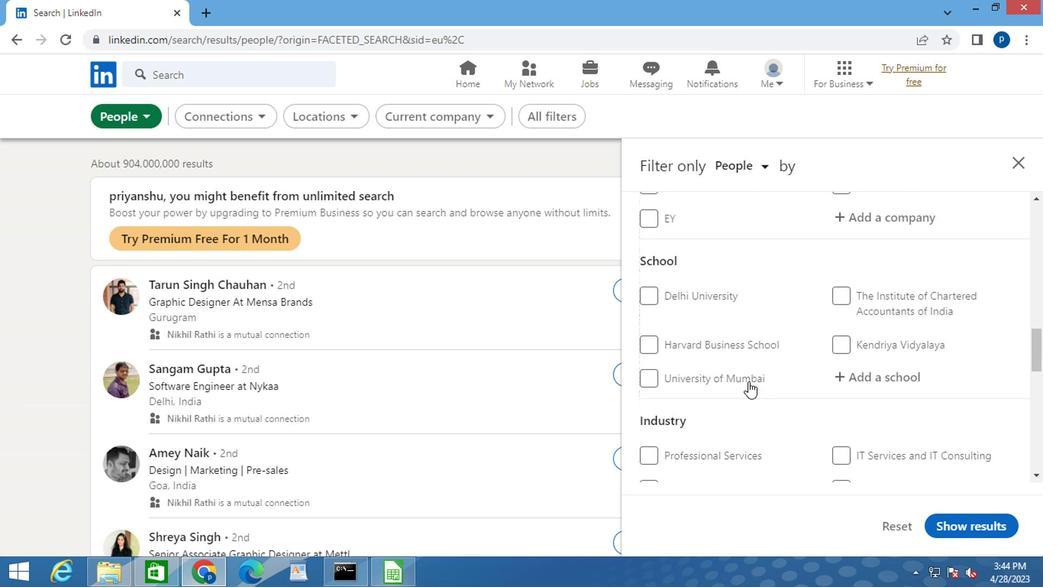 
Action: Mouse scrolled (745, 381) with delta (0, 0)
Screenshot: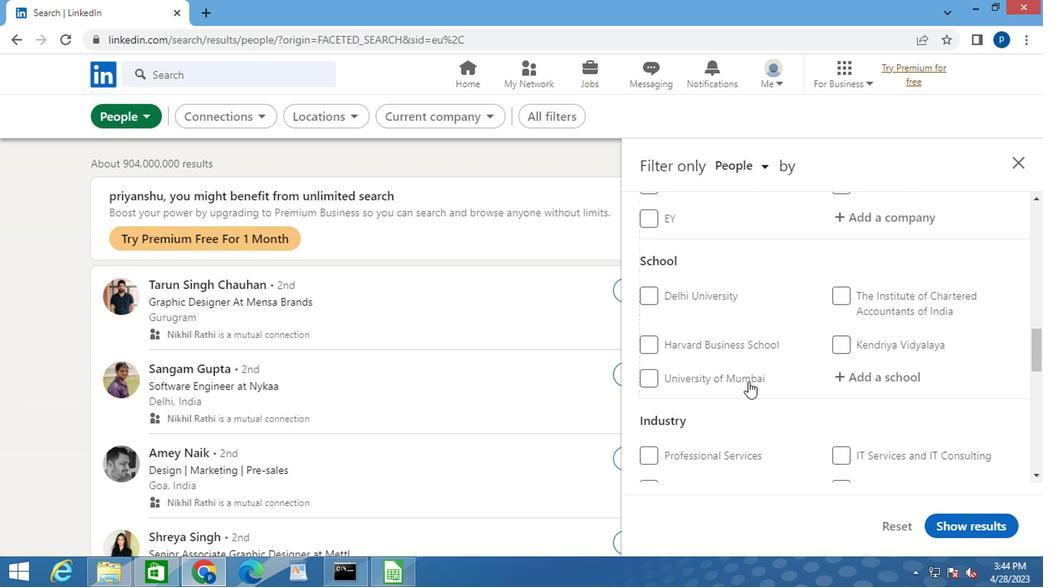 
Action: Mouse moved to (747, 380)
Screenshot: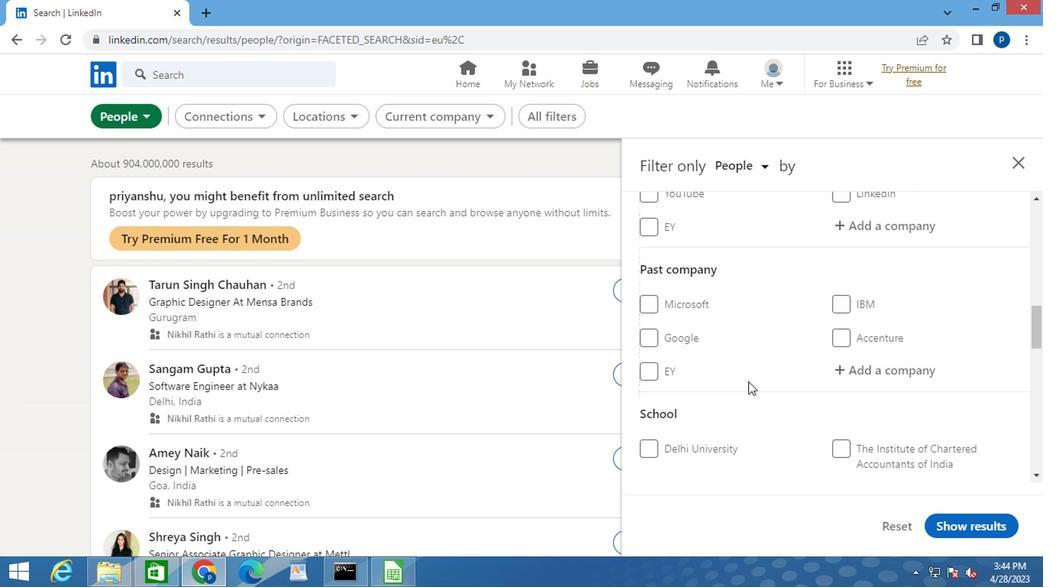 
Action: Mouse scrolled (747, 381) with delta (0, 0)
Screenshot: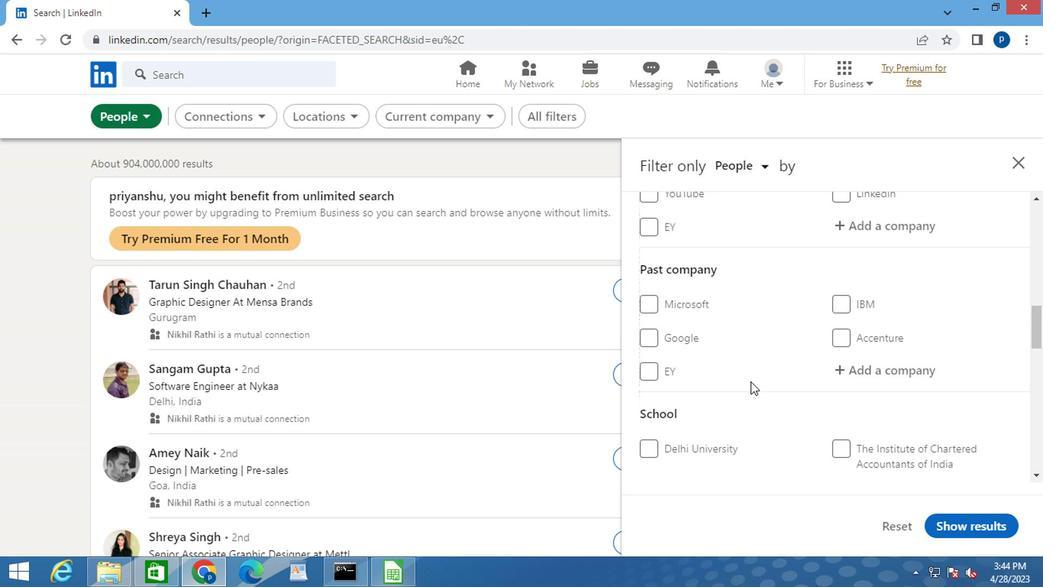 
Action: Mouse moved to (852, 304)
Screenshot: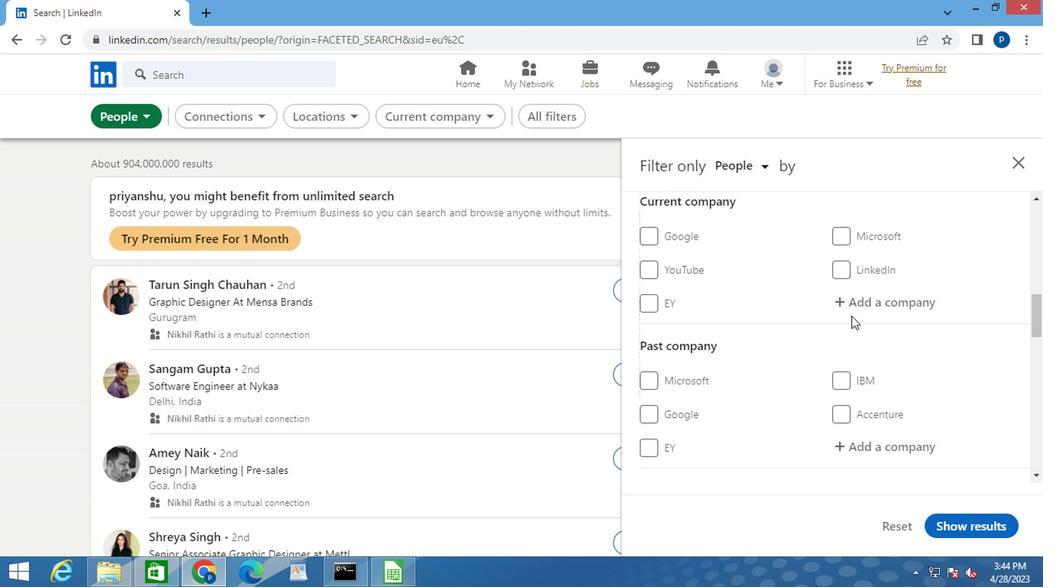 
Action: Mouse pressed left at (852, 304)
Screenshot: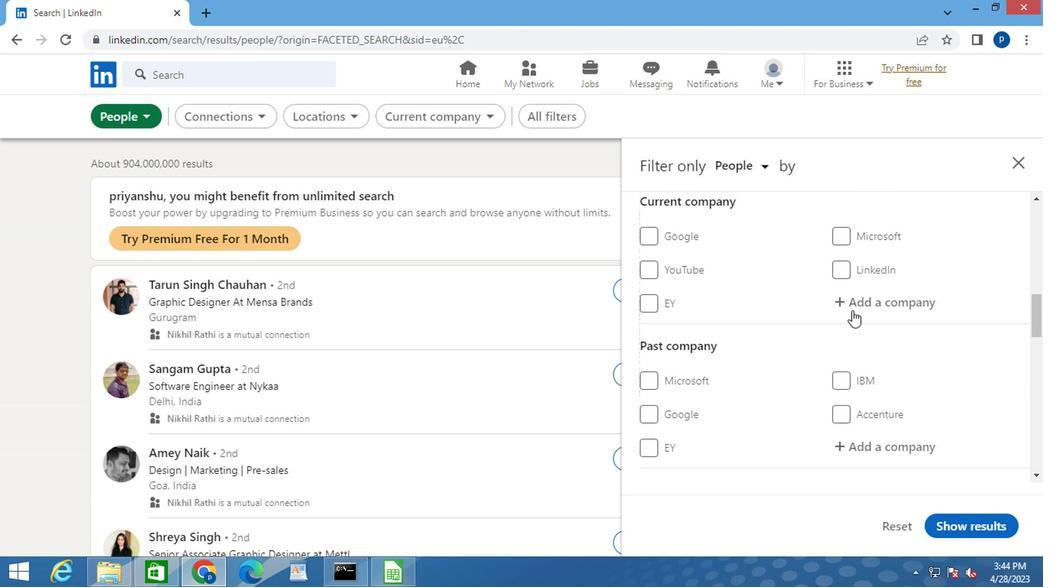 
Action: Key pressed <Key.caps_lock>A<Key.caps_lock>CCEL
Screenshot: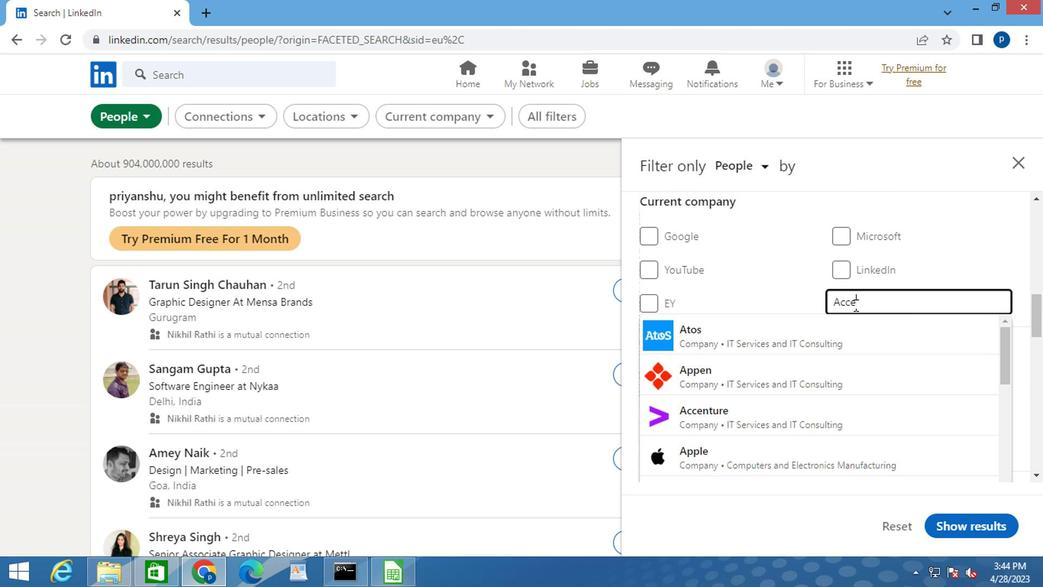 
Action: Mouse moved to (786, 323)
Screenshot: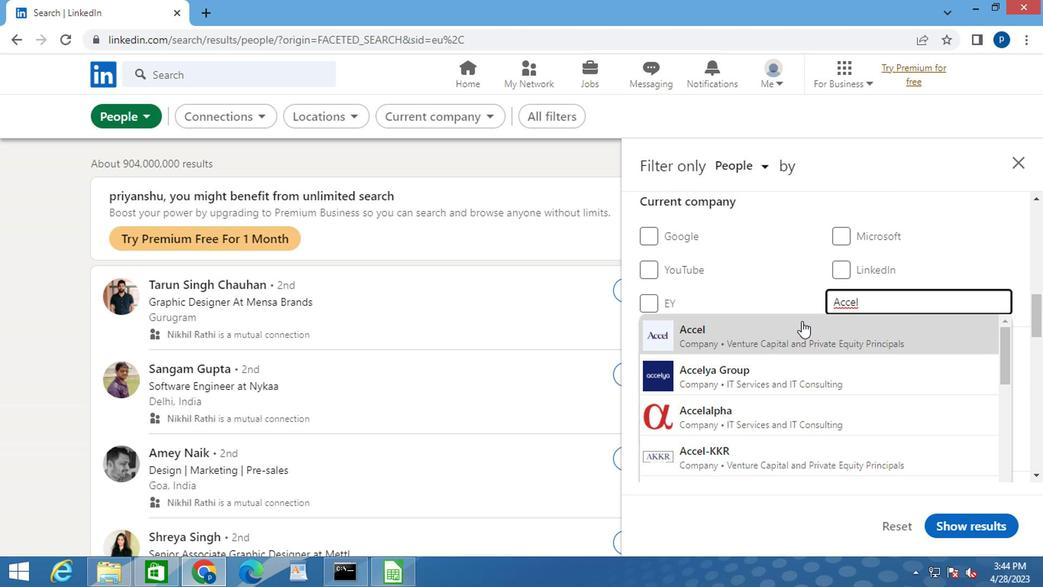 
Action: Mouse pressed left at (786, 323)
Screenshot: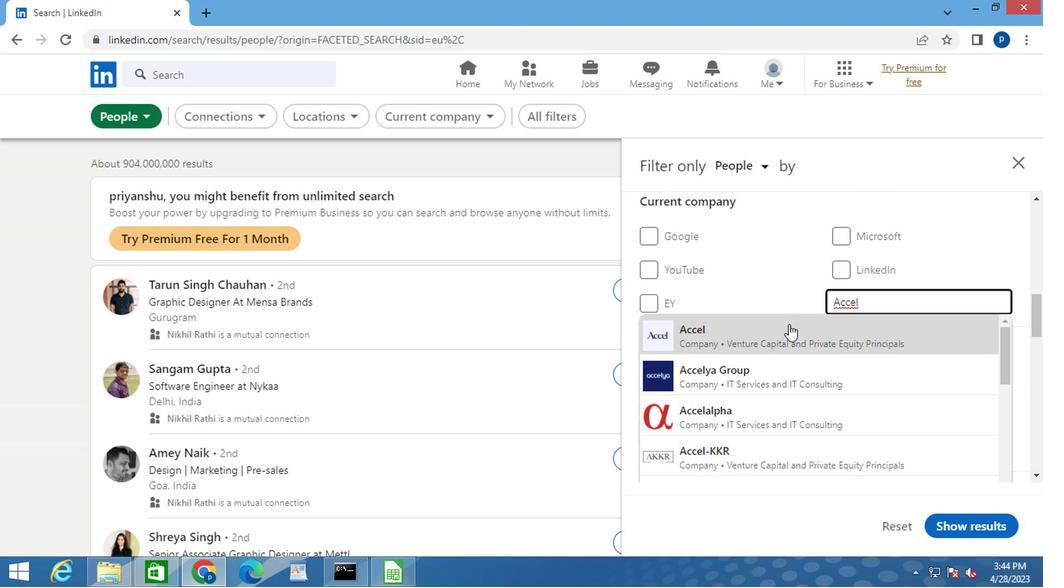 
Action: Mouse moved to (774, 318)
Screenshot: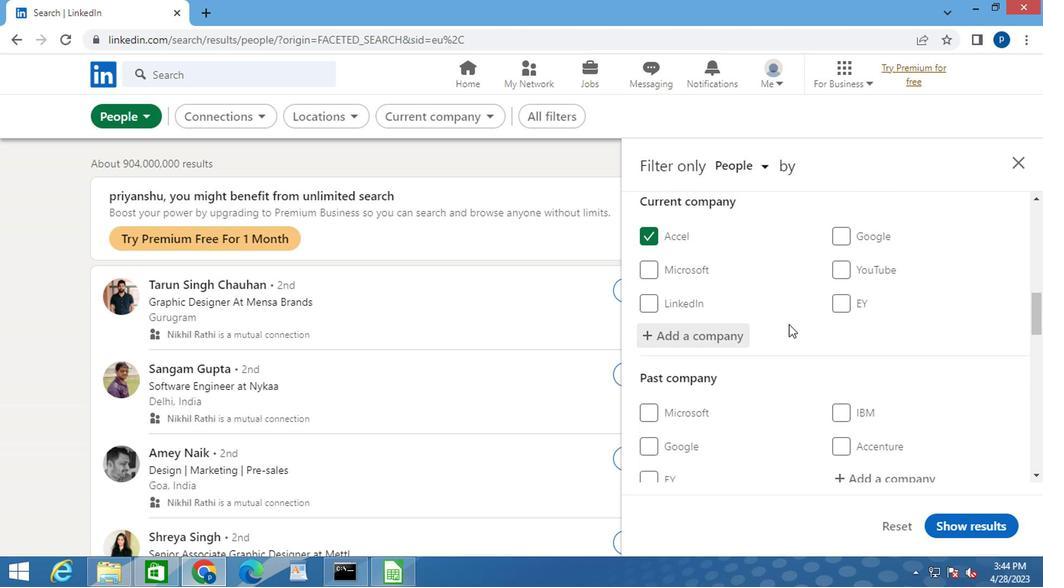
Action: Mouse scrolled (774, 317) with delta (0, 0)
Screenshot: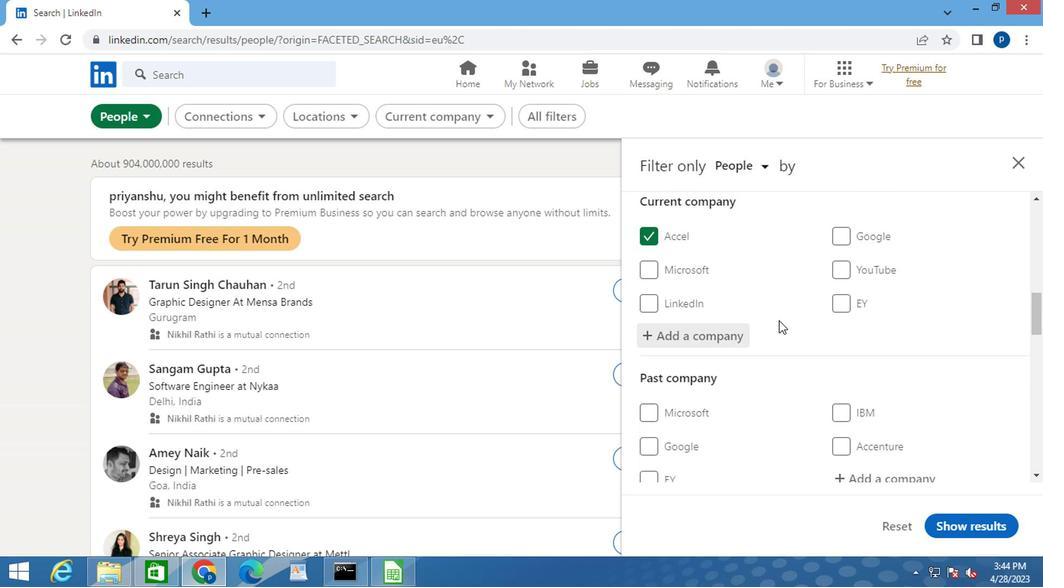 
Action: Mouse scrolled (774, 317) with delta (0, 0)
Screenshot: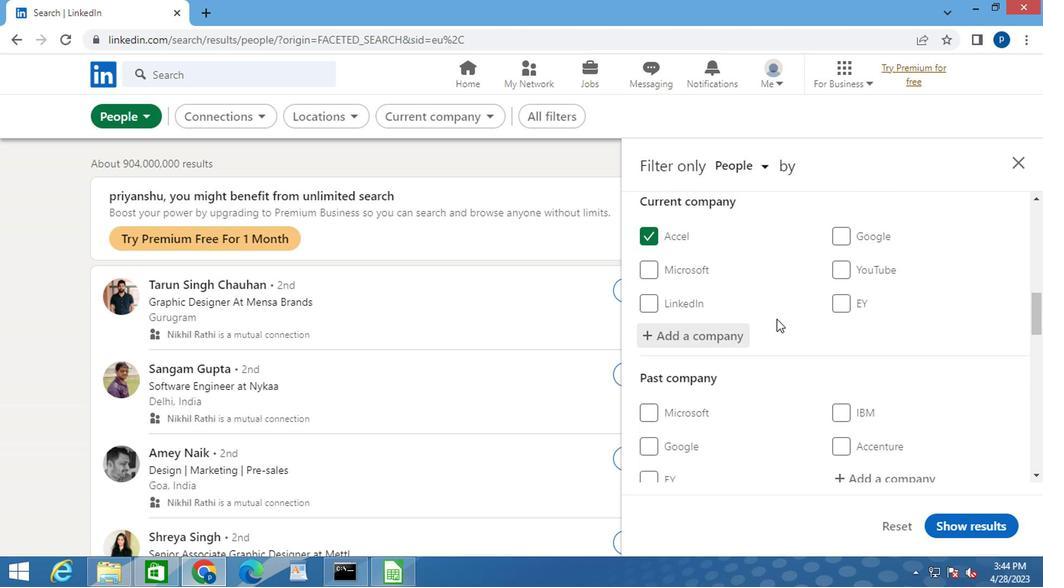 
Action: Mouse moved to (834, 343)
Screenshot: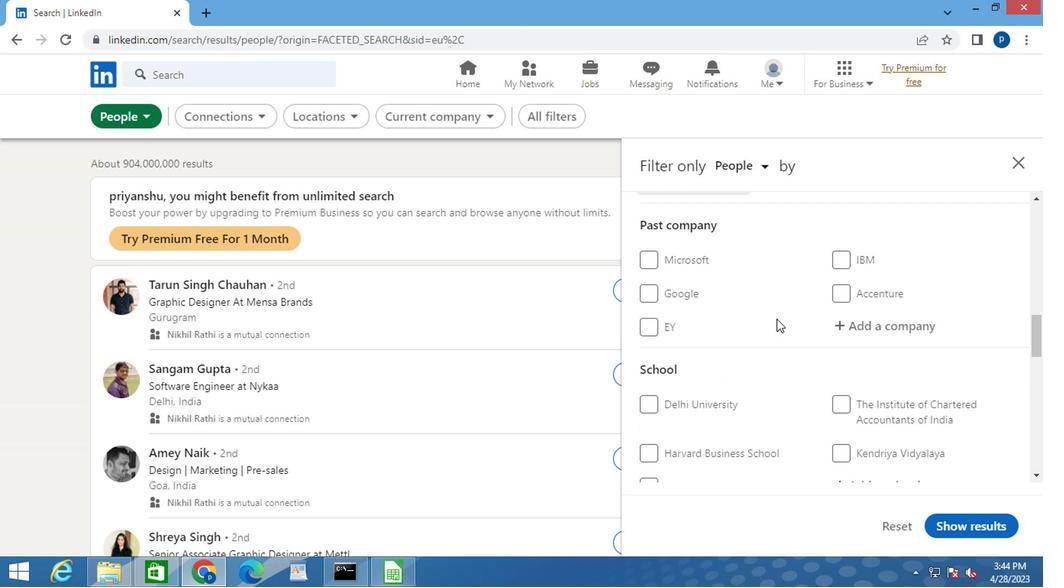 
Action: Mouse scrolled (834, 342) with delta (0, 0)
Screenshot: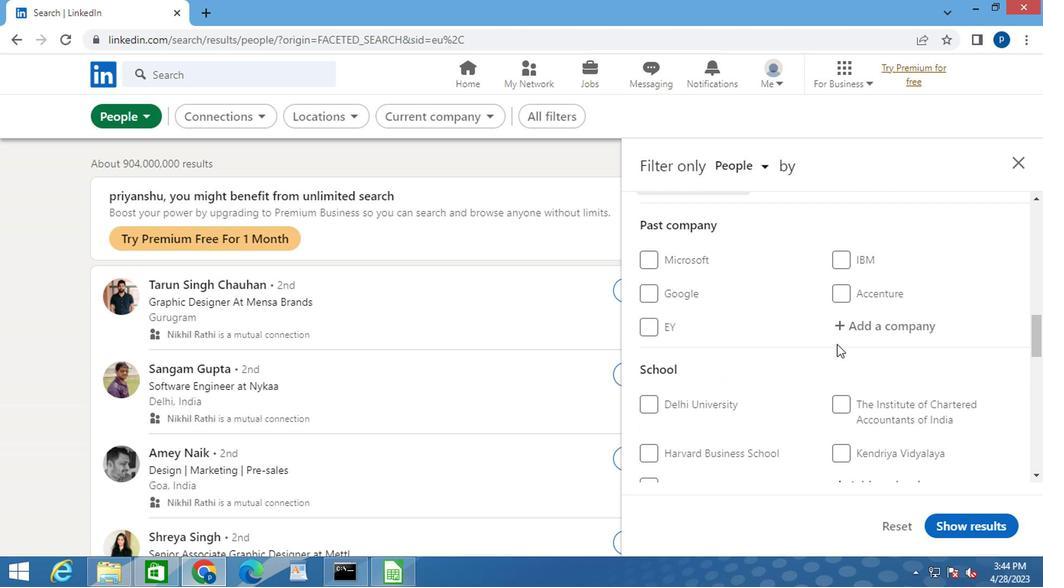 
Action: Mouse moved to (869, 405)
Screenshot: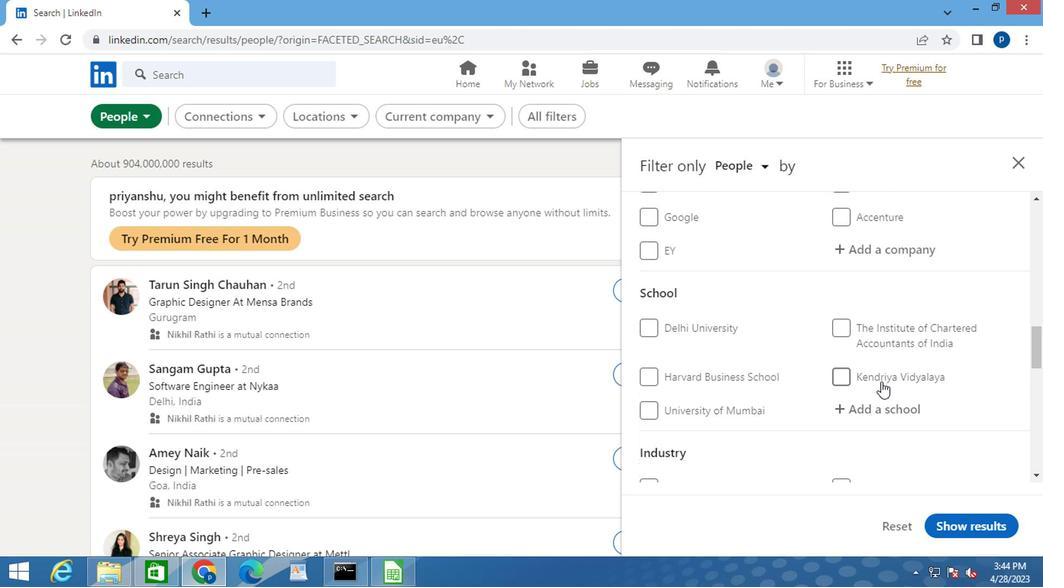 
Action: Mouse pressed left at (869, 405)
Screenshot: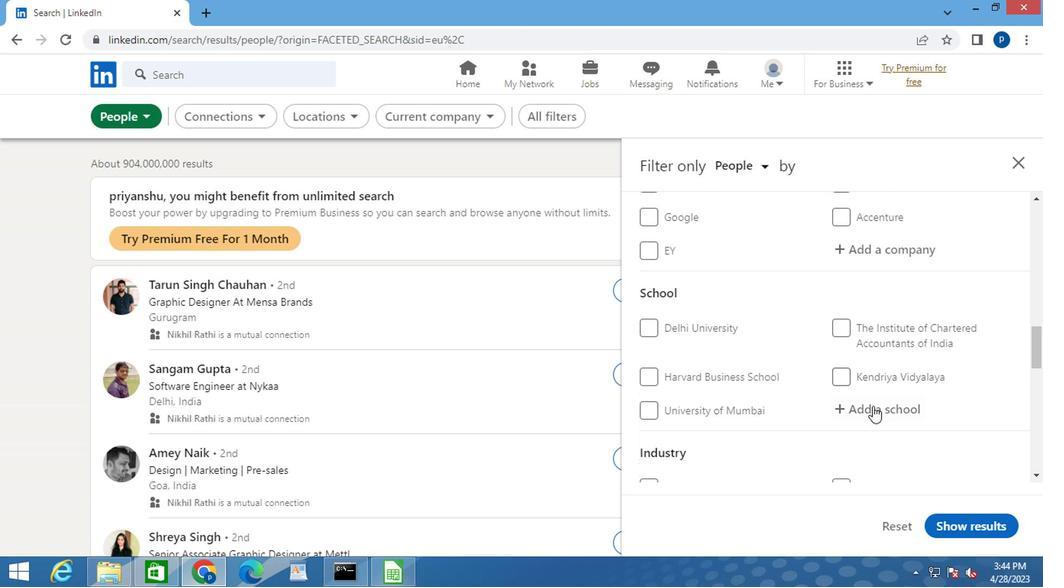 
Action: Key pressed <Key.caps_lock><Key.caps_lock><Key.caps_lock>D<Key.space>S<Key.space>P<Key.space><Key.caps_lock><Key.caps_lock>M<Key.caps_lock>AN
Screenshot: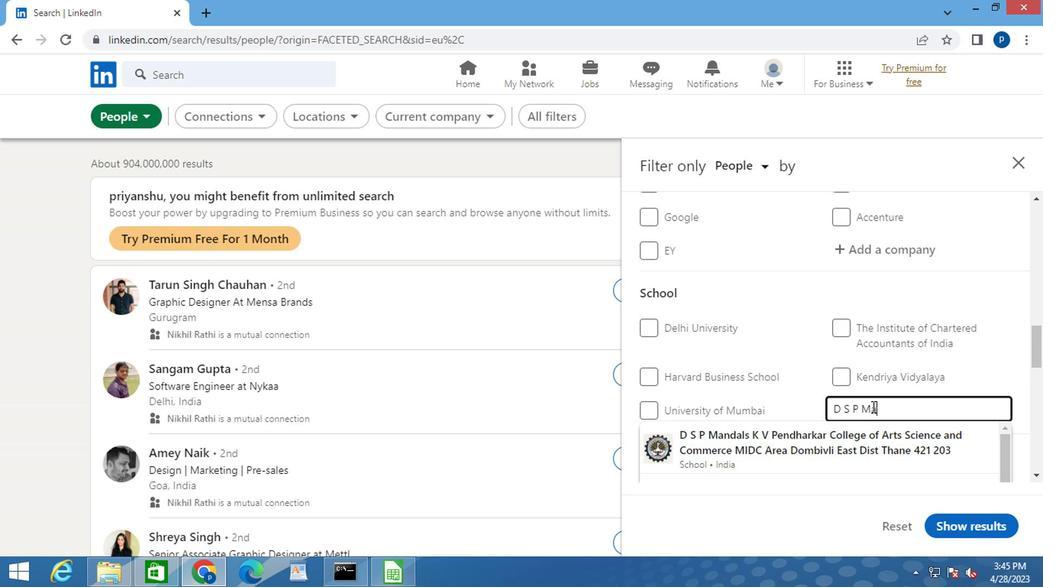 
Action: Mouse moved to (833, 438)
Screenshot: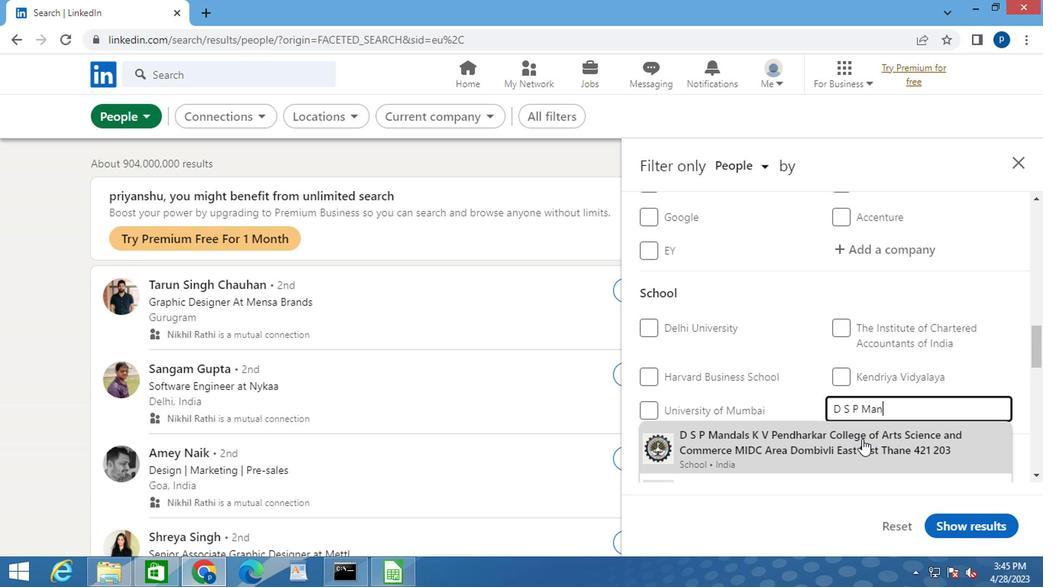 
Action: Mouse pressed left at (833, 438)
Screenshot: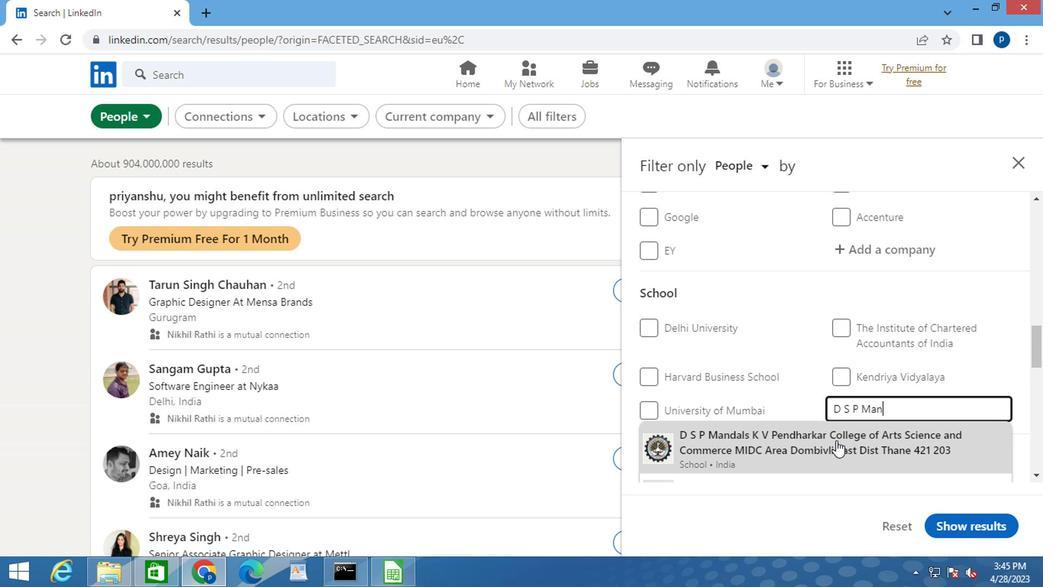 
Action: Mouse moved to (770, 381)
Screenshot: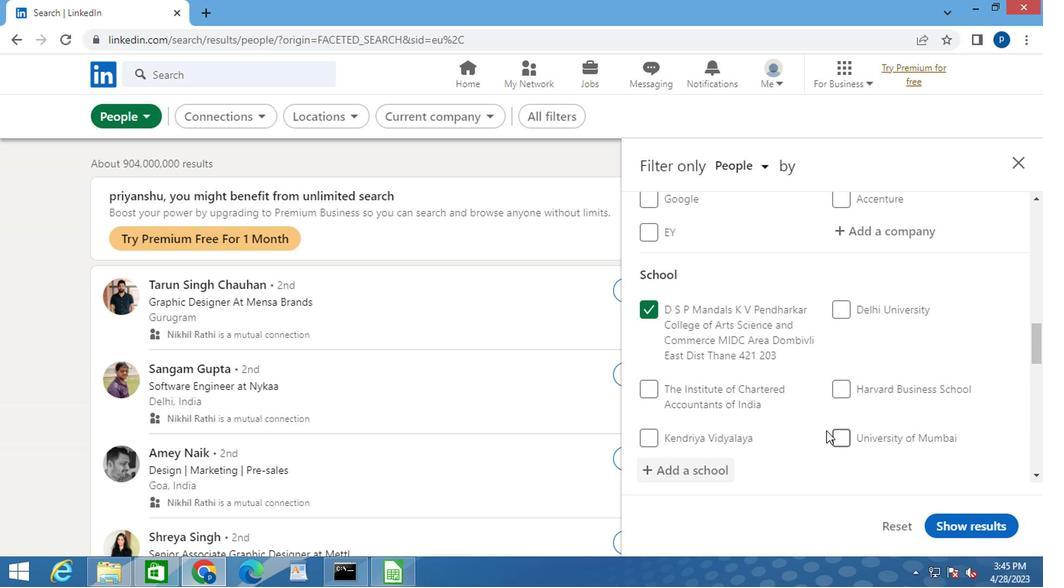 
Action: Mouse scrolled (770, 380) with delta (0, 0)
Screenshot: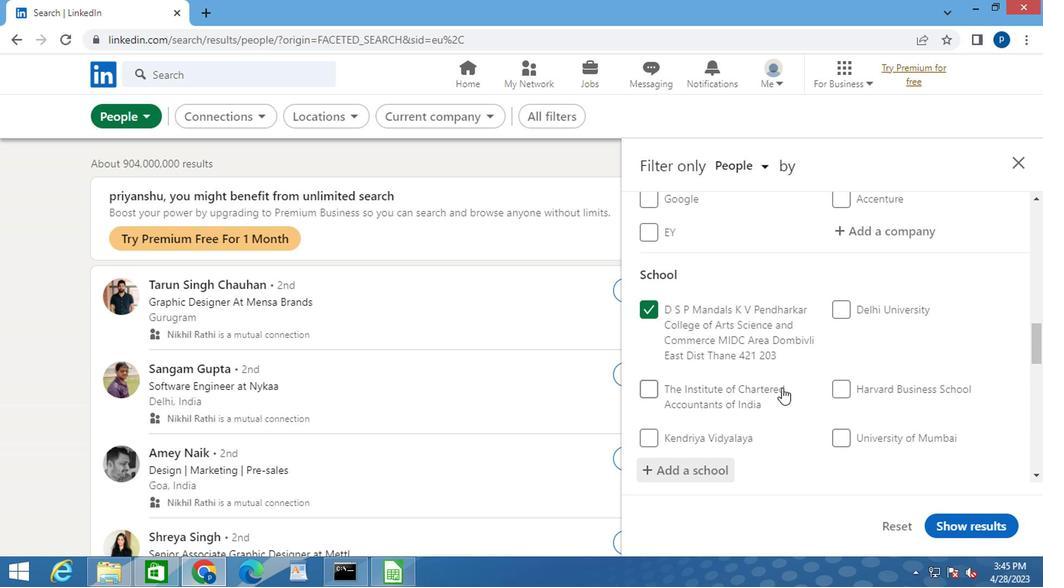
Action: Mouse scrolled (770, 380) with delta (0, 0)
Screenshot: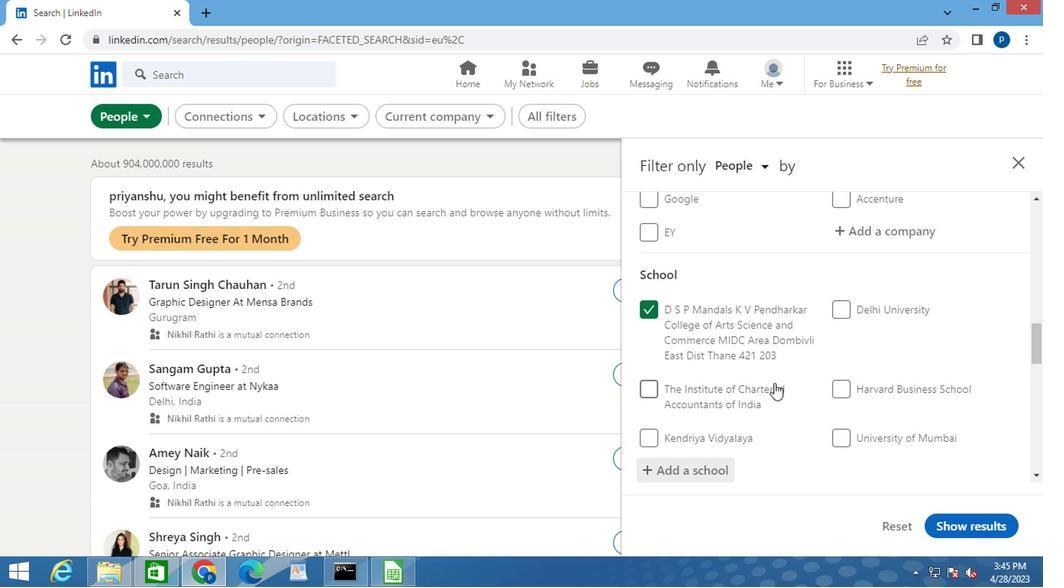 
Action: Mouse scrolled (770, 380) with delta (0, 0)
Screenshot: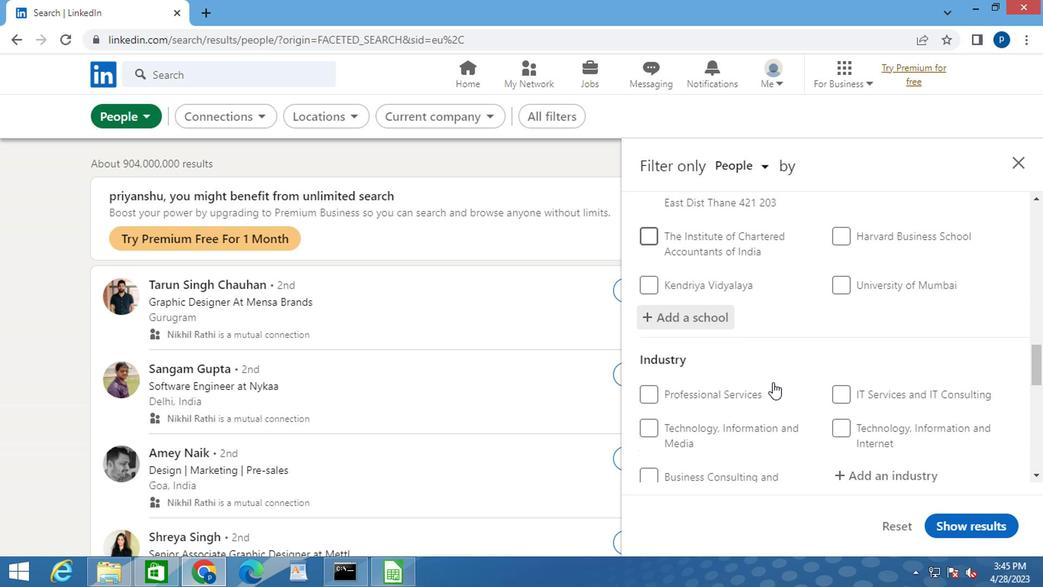 
Action: Mouse moved to (858, 404)
Screenshot: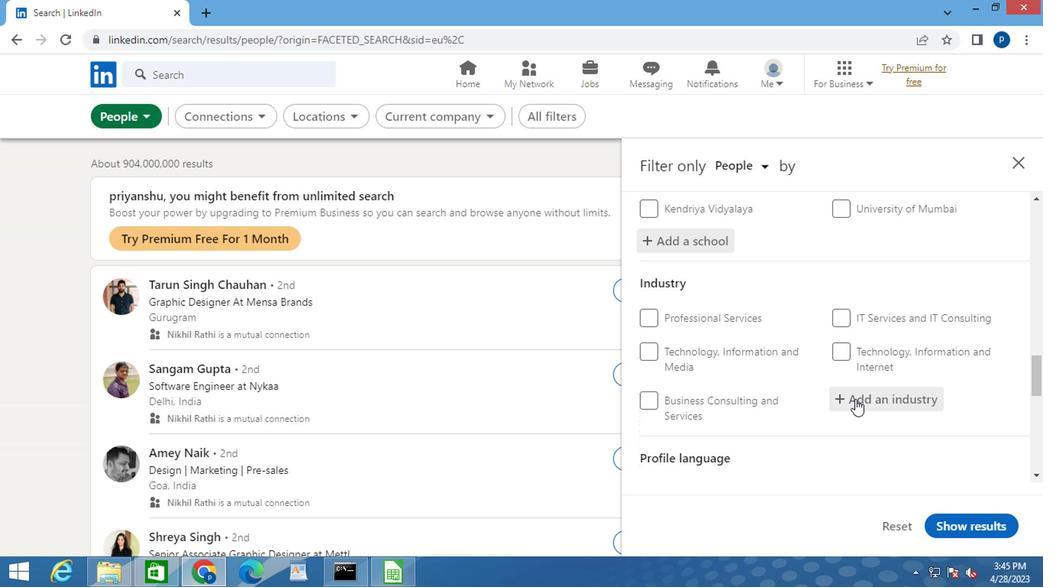 
Action: Mouse pressed left at (858, 404)
Screenshot: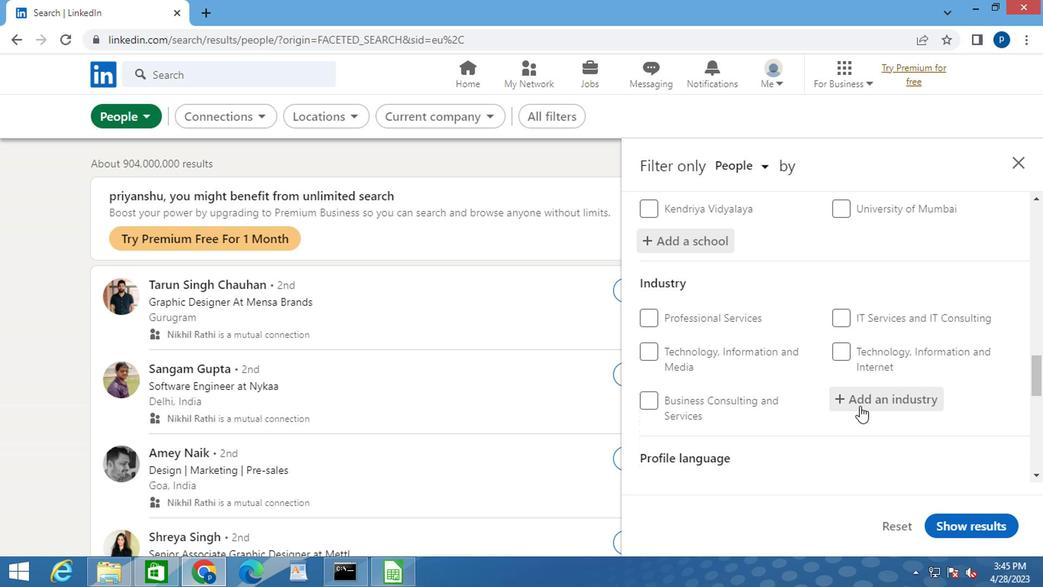 
Action: Key pressed <Key.caps_lock>C<Key.caps_lock>MMUNITY
Screenshot: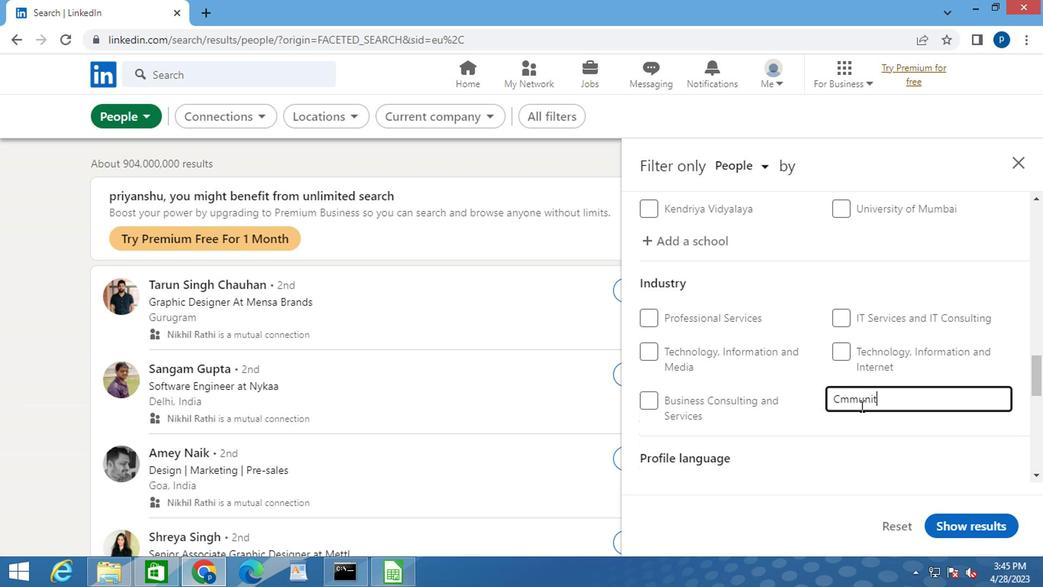 
Action: Mouse moved to (839, 397)
Screenshot: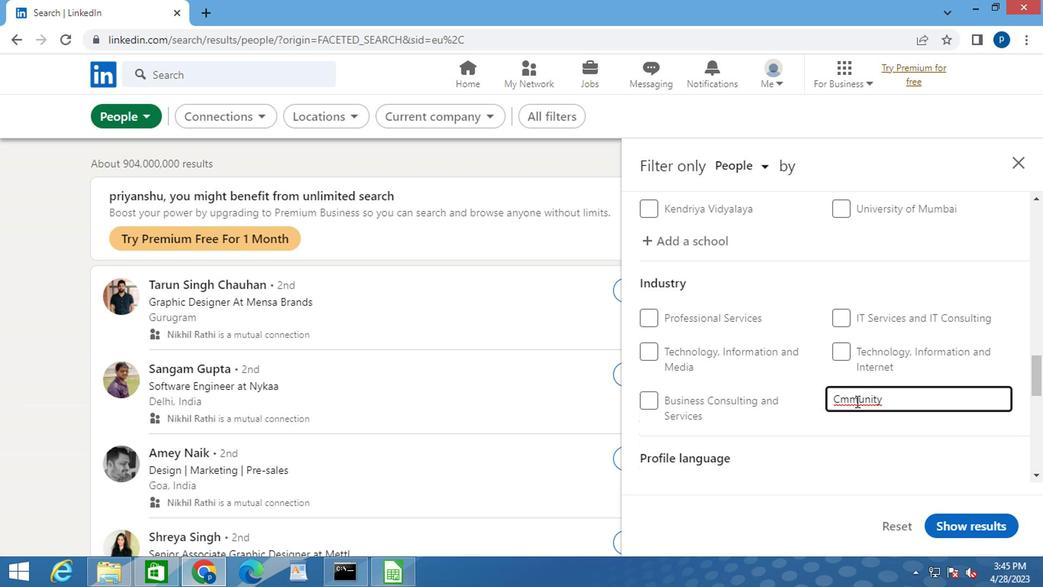 
Action: Mouse pressed left at (839, 397)
Screenshot: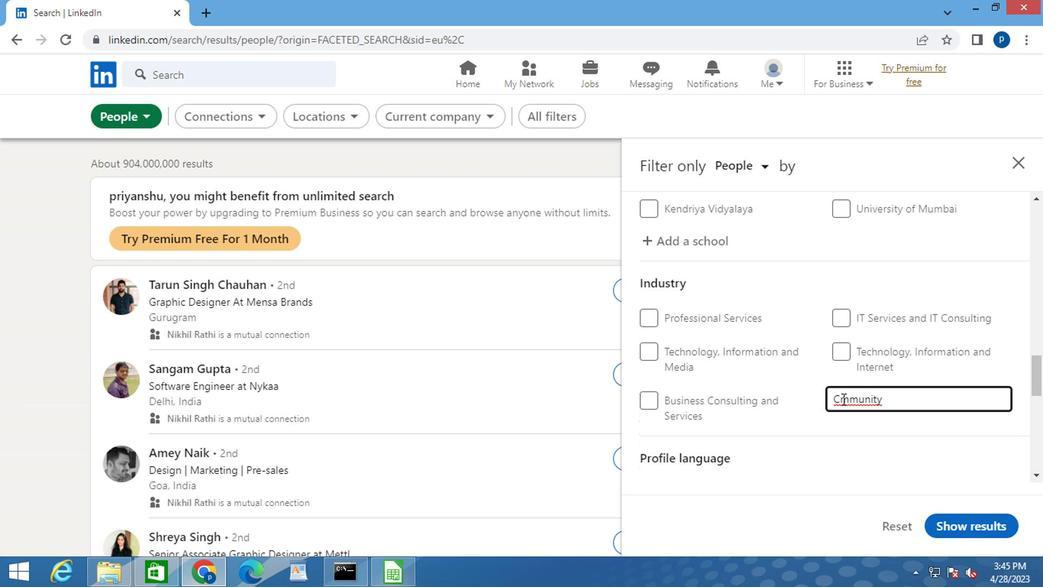 
Action: Key pressed O
Screenshot: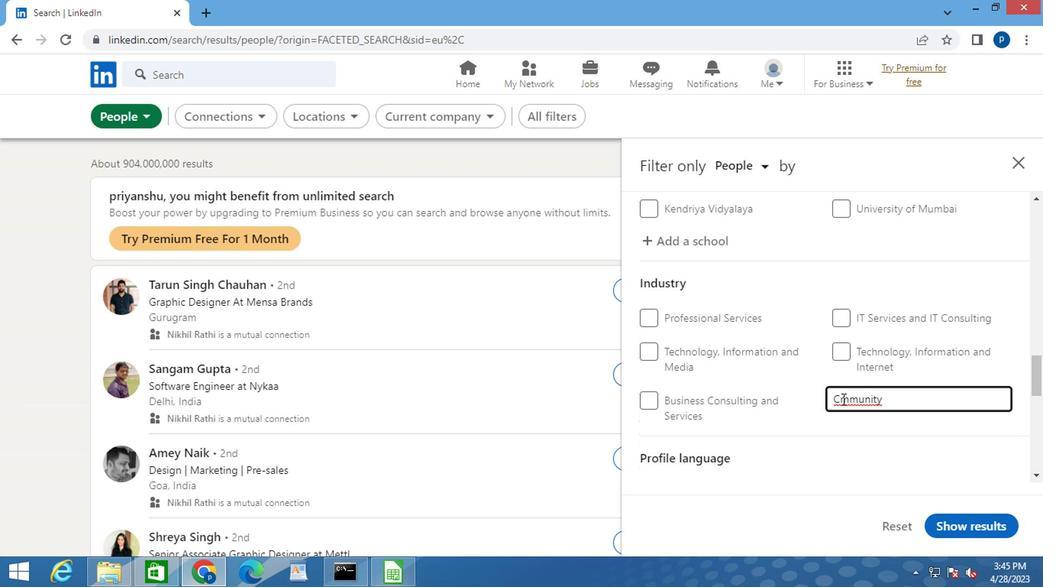 
Action: Mouse moved to (905, 403)
Screenshot: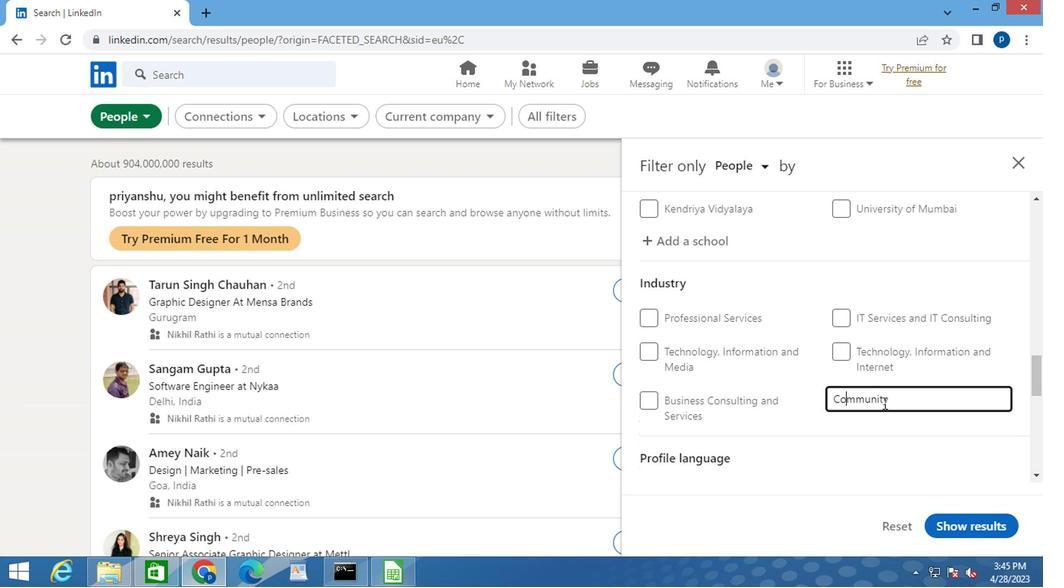 
Action: Mouse pressed left at (905, 403)
Screenshot: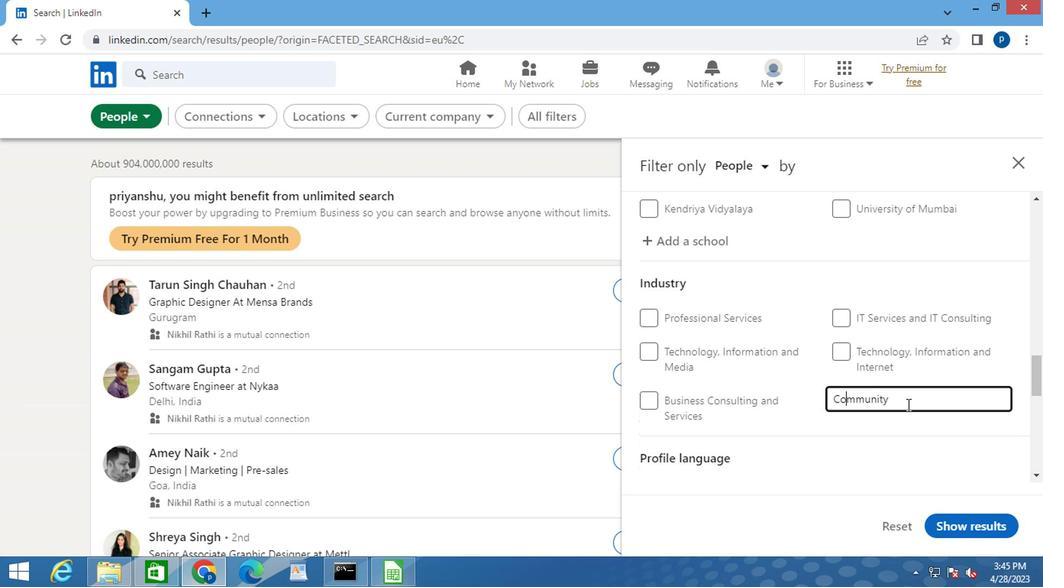 
Action: Mouse moved to (754, 473)
Screenshot: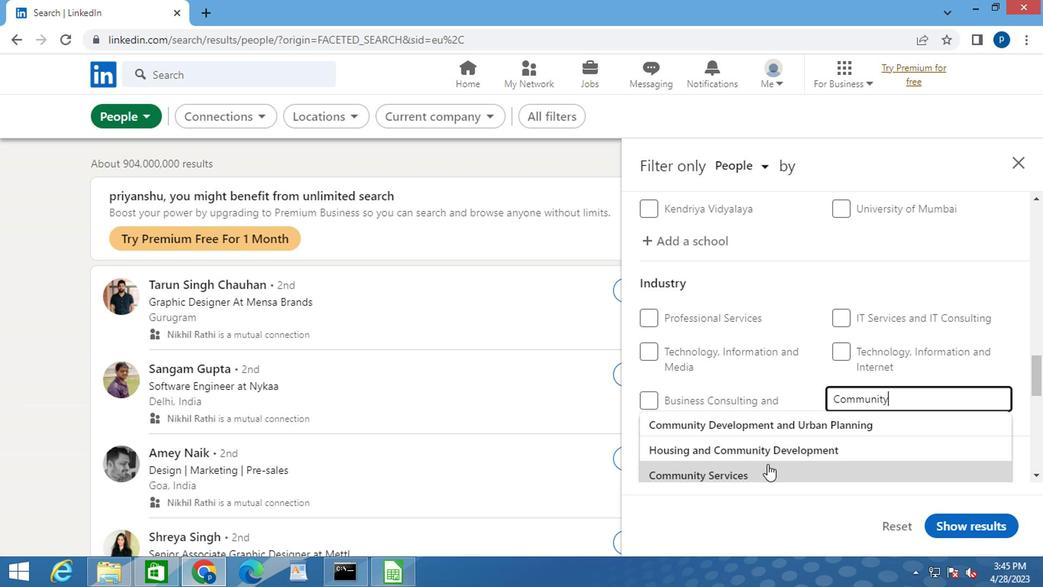 
Action: Mouse pressed left at (754, 473)
Screenshot: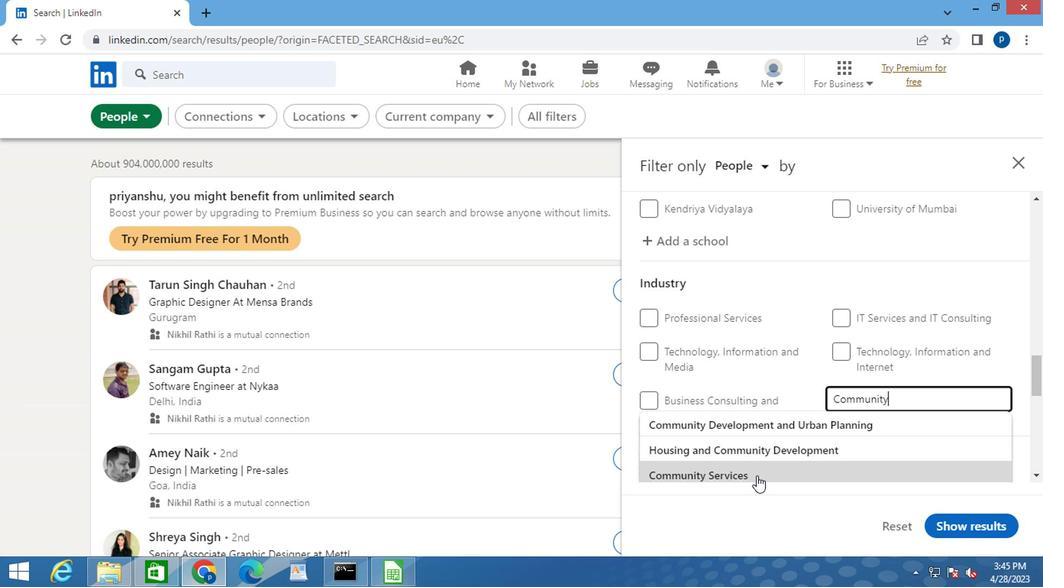 
Action: Mouse moved to (761, 428)
Screenshot: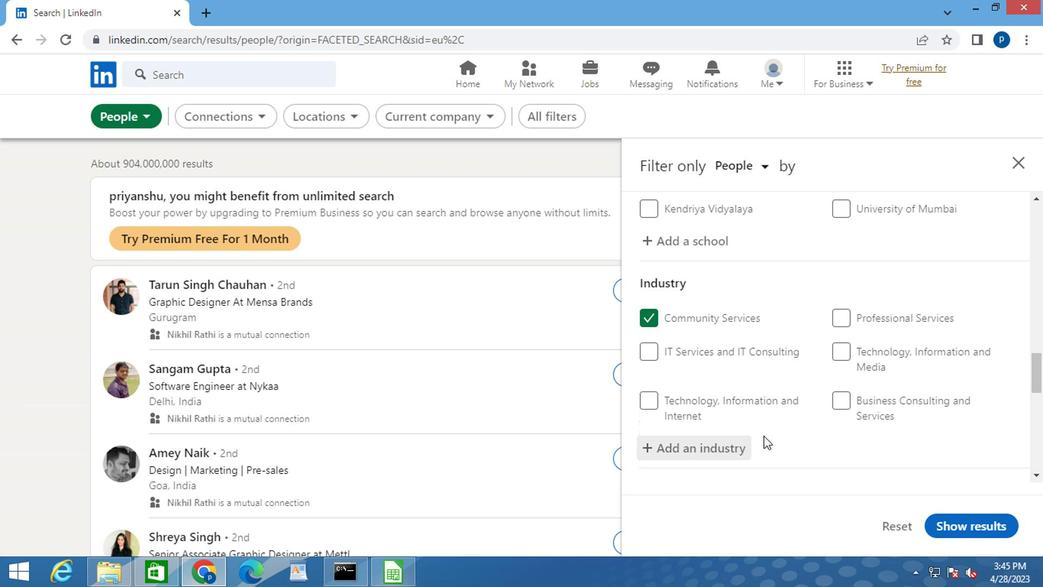 
Action: Mouse scrolled (761, 428) with delta (0, 0)
Screenshot: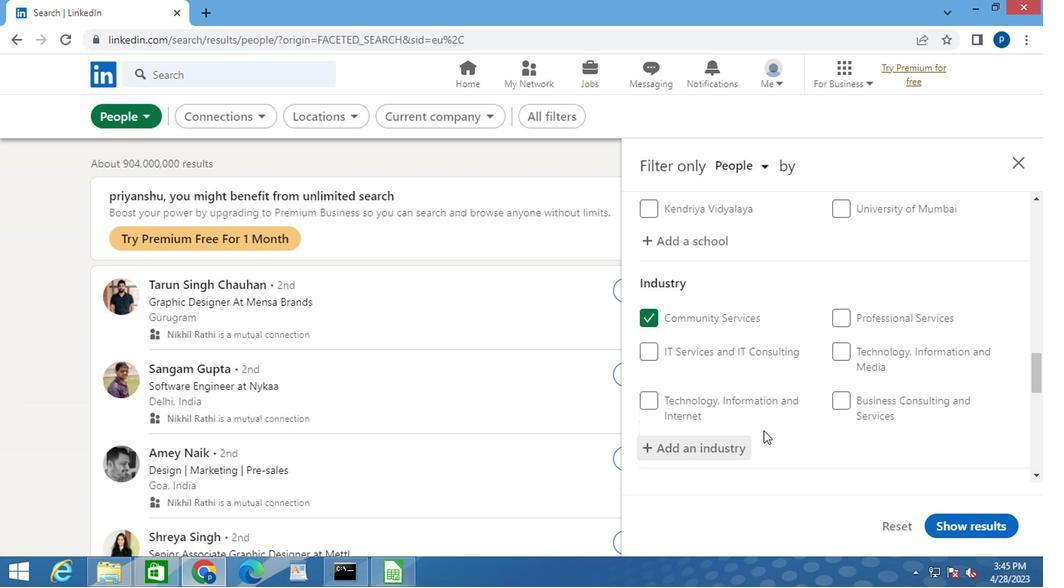 
Action: Mouse moved to (819, 418)
Screenshot: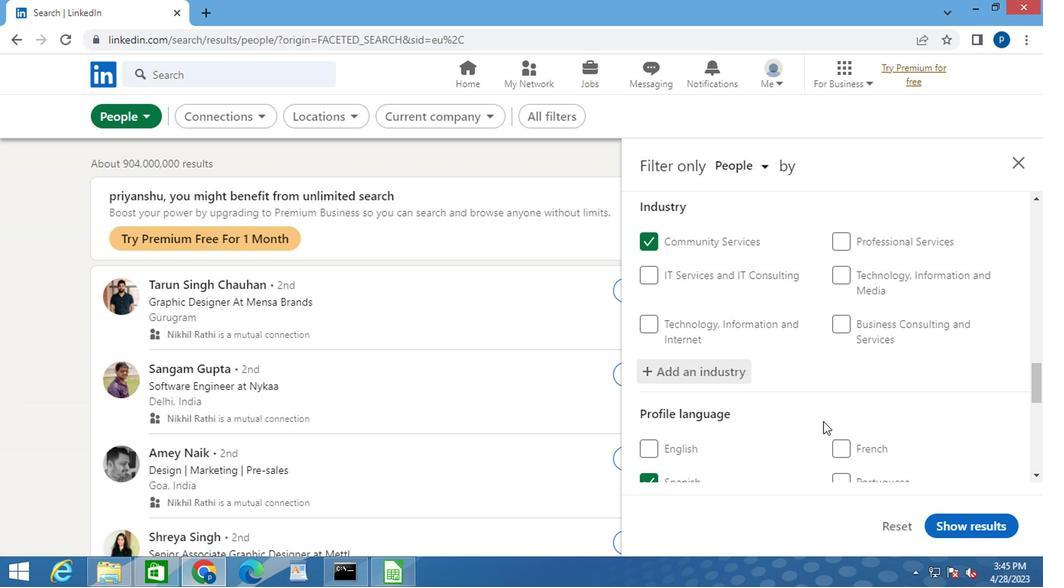 
Action: Mouse scrolled (819, 417) with delta (0, -1)
Screenshot: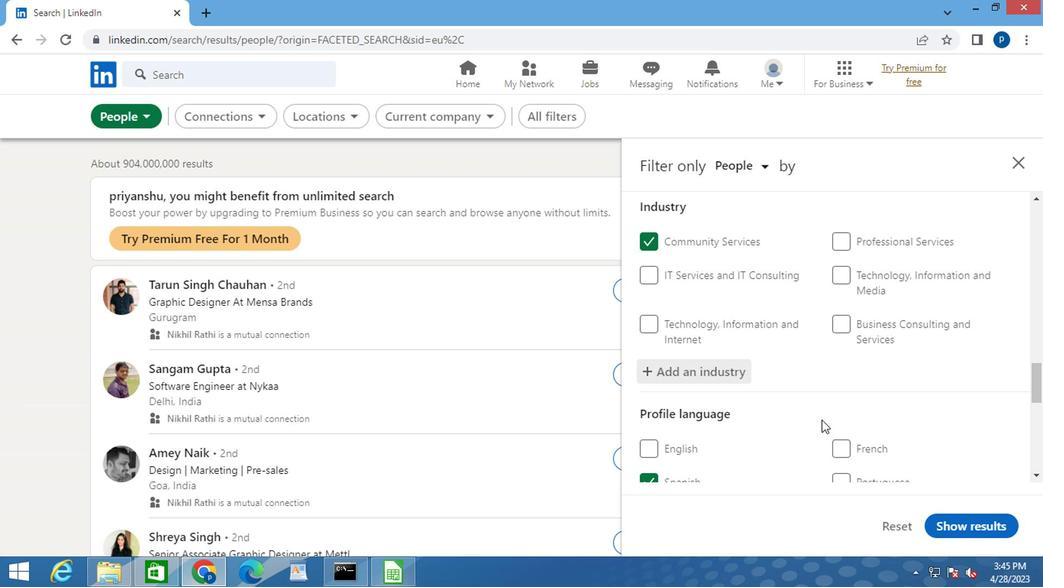 
Action: Mouse moved to (781, 391)
Screenshot: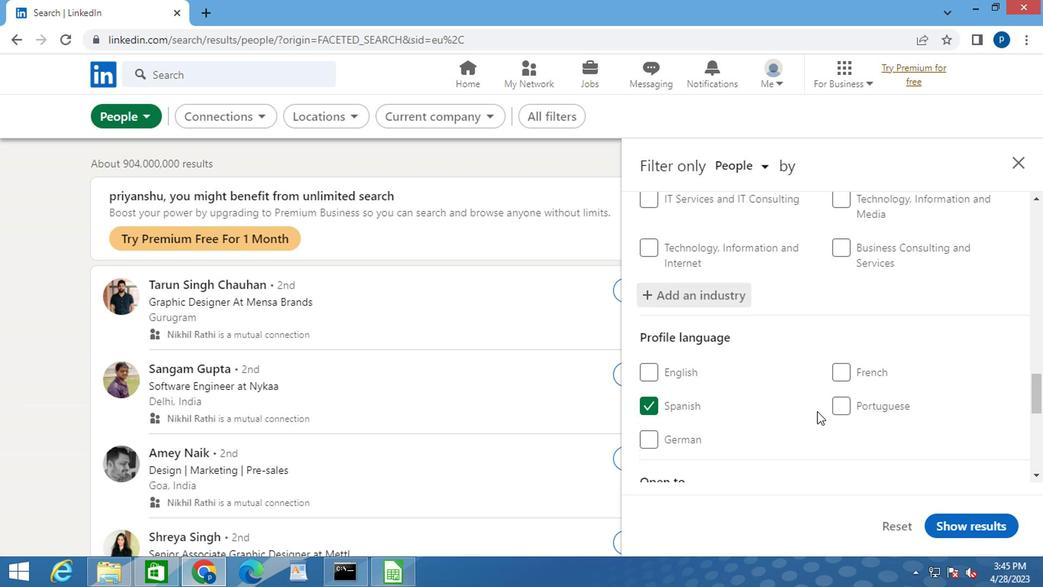 
Action: Mouse scrolled (781, 390) with delta (0, -1)
Screenshot: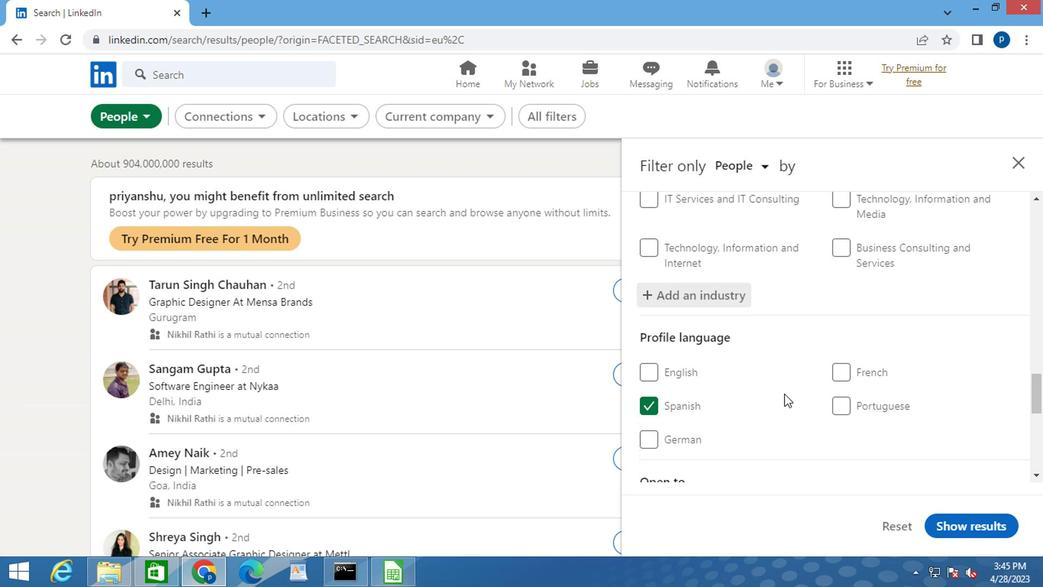 
Action: Mouse scrolled (781, 390) with delta (0, -1)
Screenshot: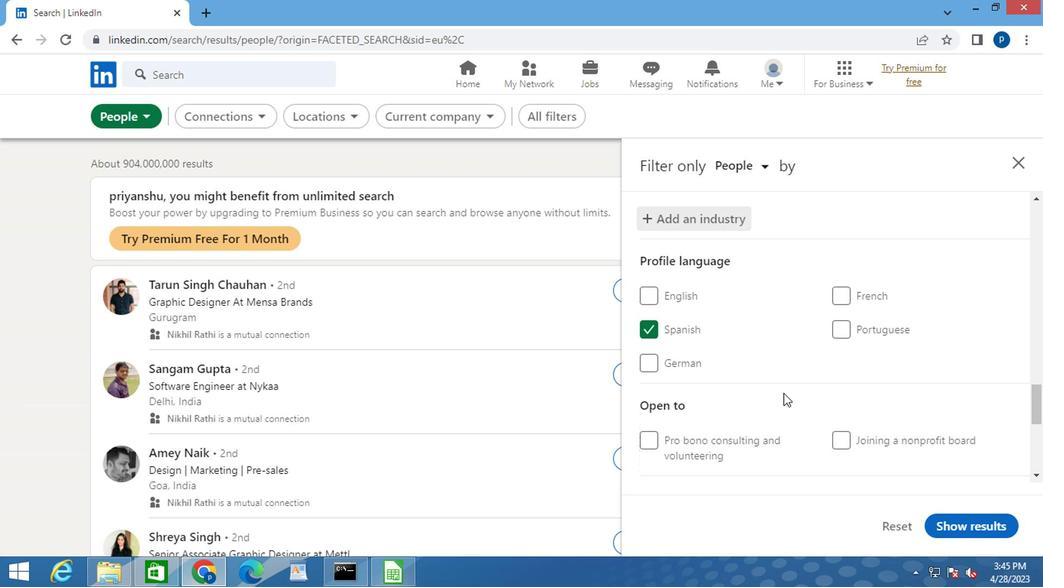 
Action: Mouse scrolled (781, 390) with delta (0, -1)
Screenshot: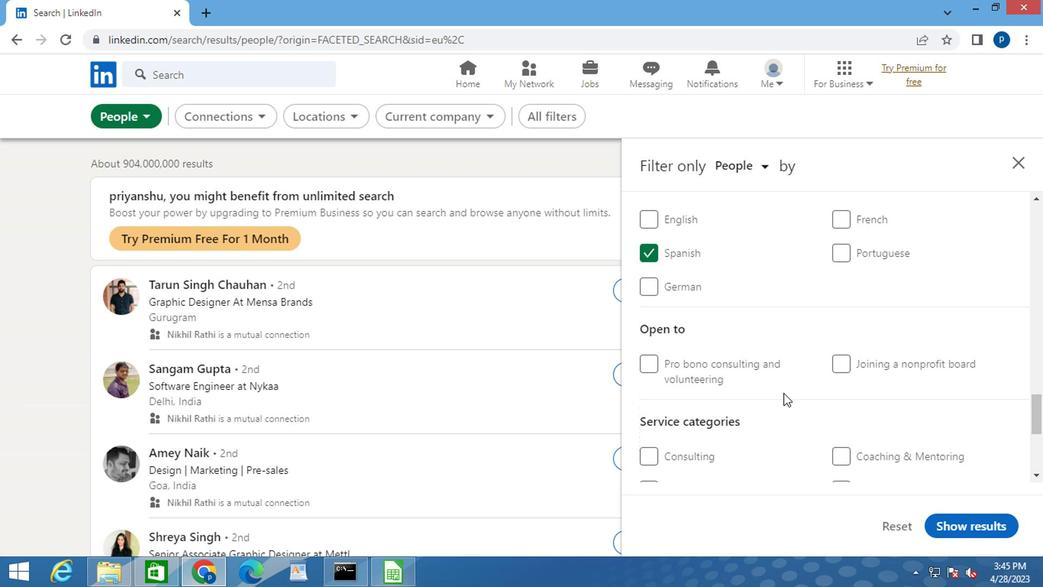 
Action: Mouse scrolled (781, 390) with delta (0, -1)
Screenshot: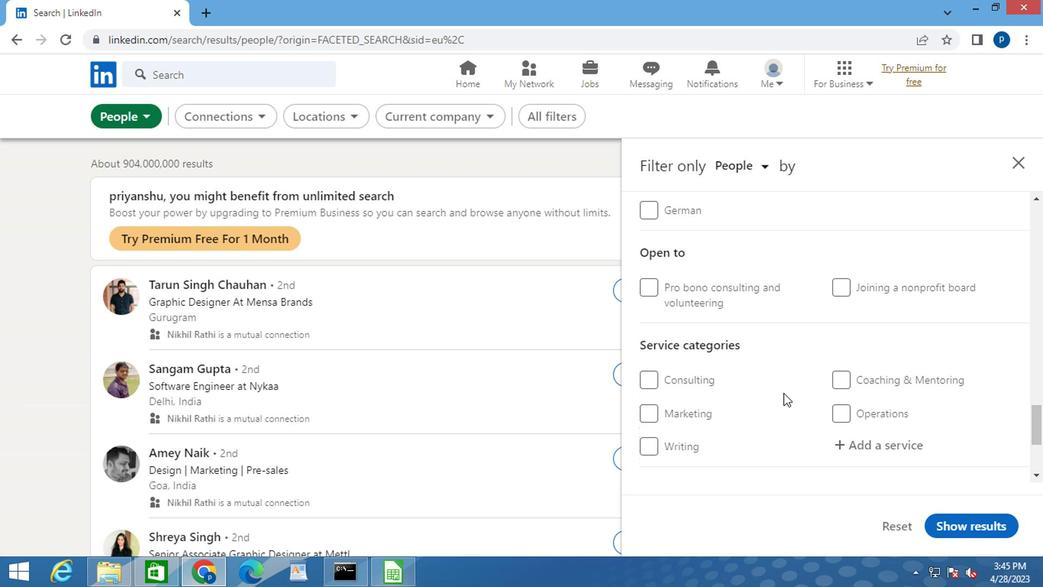 
Action: Mouse moved to (858, 372)
Screenshot: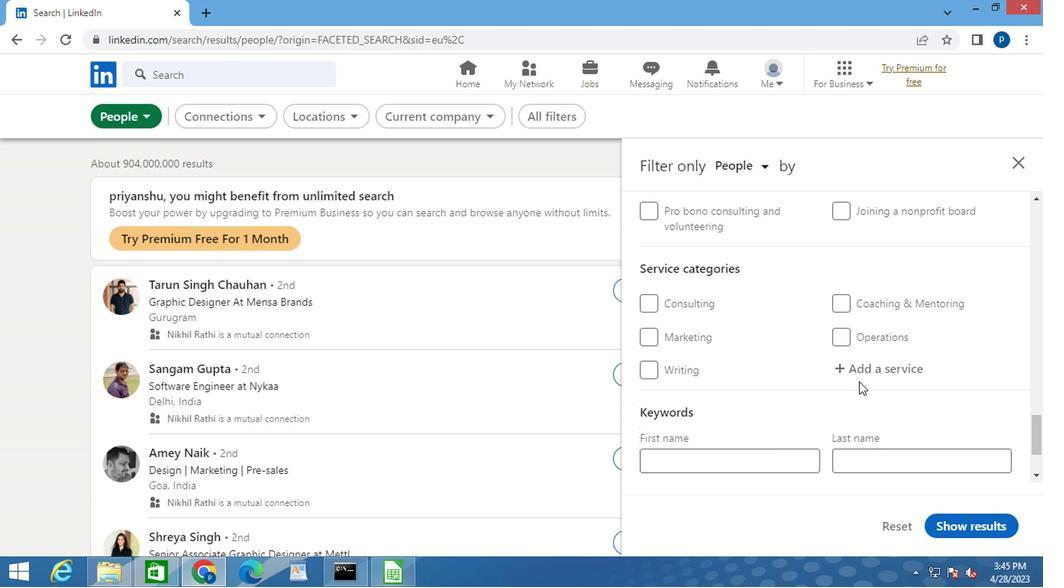 
Action: Mouse pressed left at (858, 372)
Screenshot: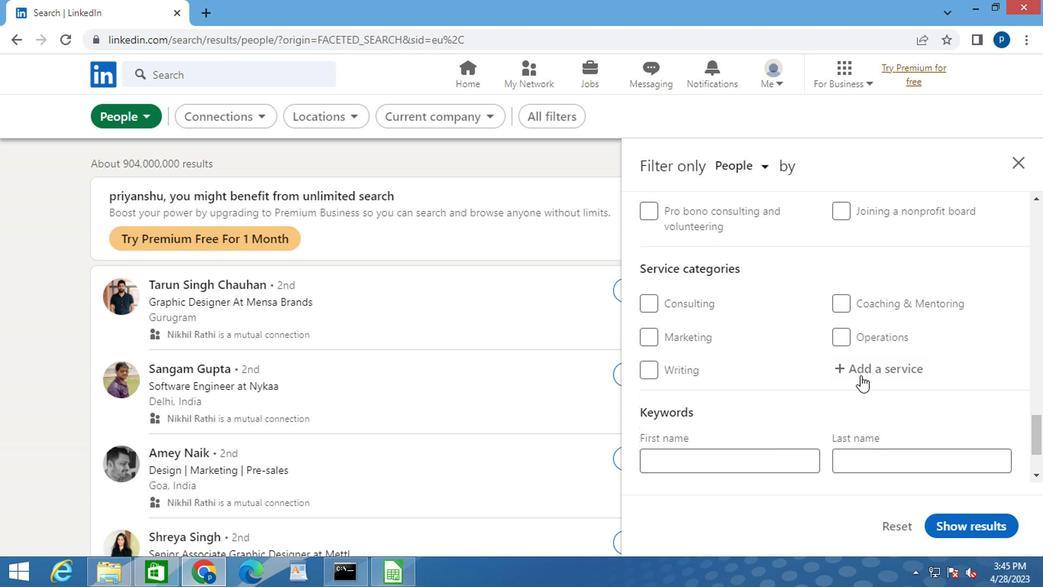 
Action: Key pressed <Key.caps_lock>L<Key.caps_lock>EAD<Key.space><Key.caps_lock>G<Key.caps_lock>E
Screenshot: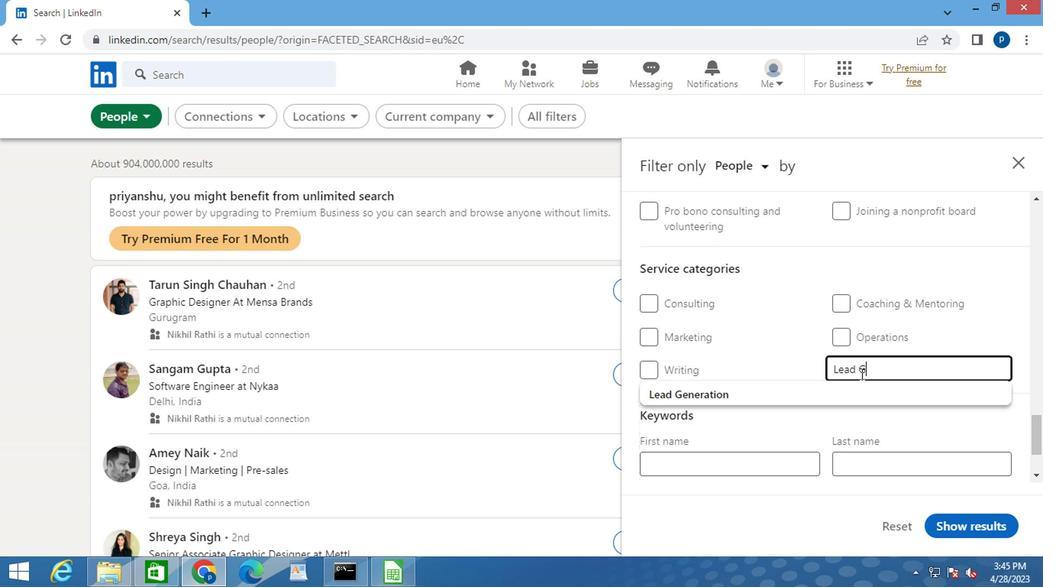
Action: Mouse moved to (749, 385)
Screenshot: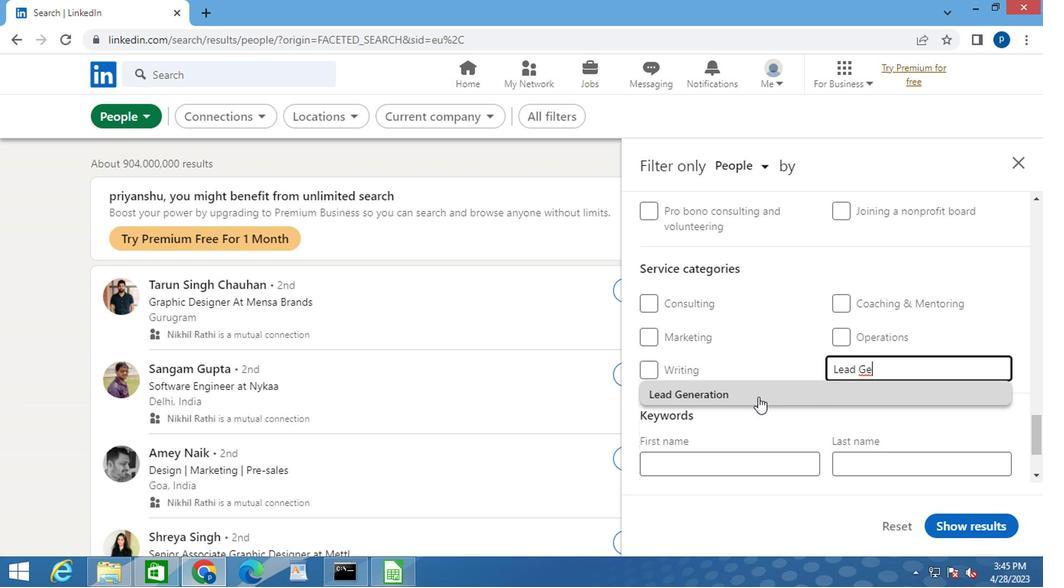 
Action: Mouse pressed left at (749, 385)
Screenshot: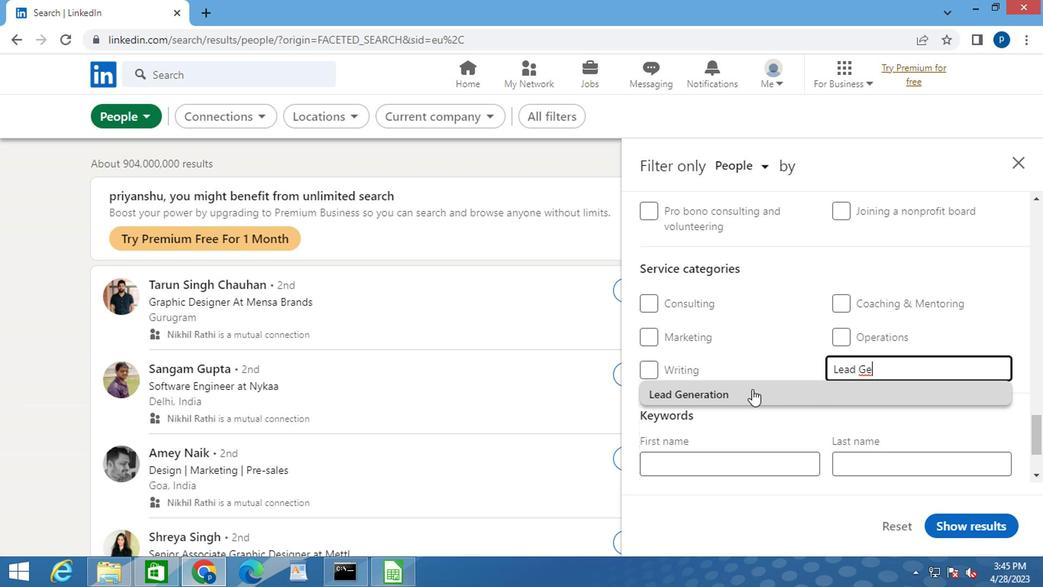 
Action: Mouse scrolled (749, 384) with delta (0, 0)
Screenshot: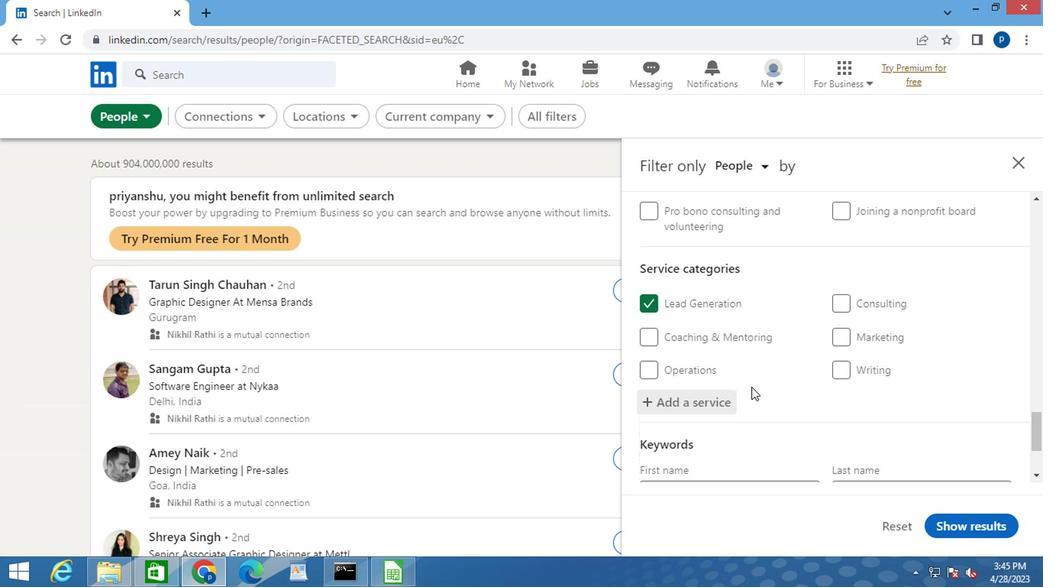 
Action: Mouse scrolled (749, 384) with delta (0, 0)
Screenshot: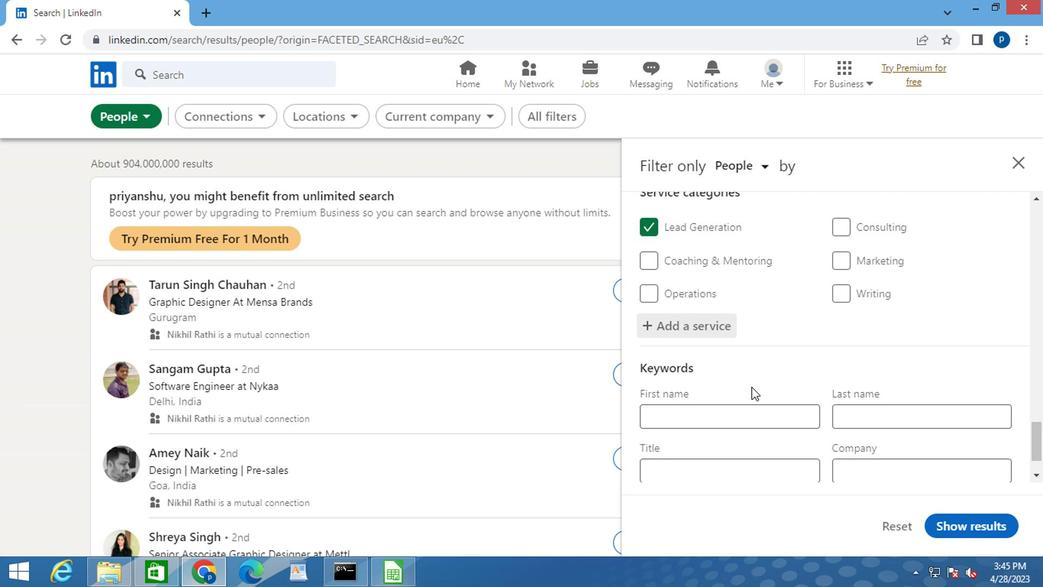 
Action: Mouse scrolled (749, 384) with delta (0, 0)
Screenshot: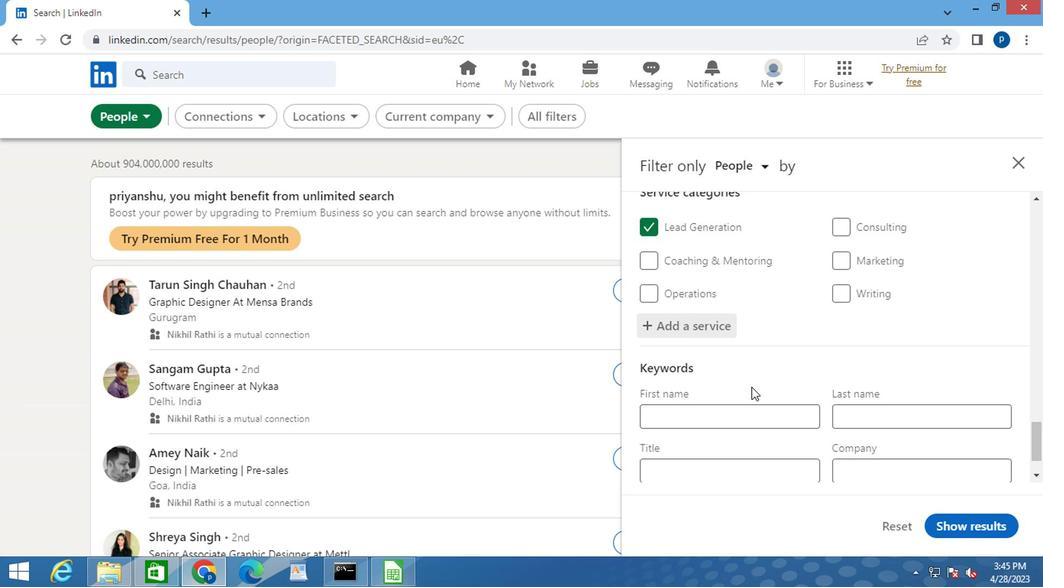 
Action: Mouse moved to (690, 407)
Screenshot: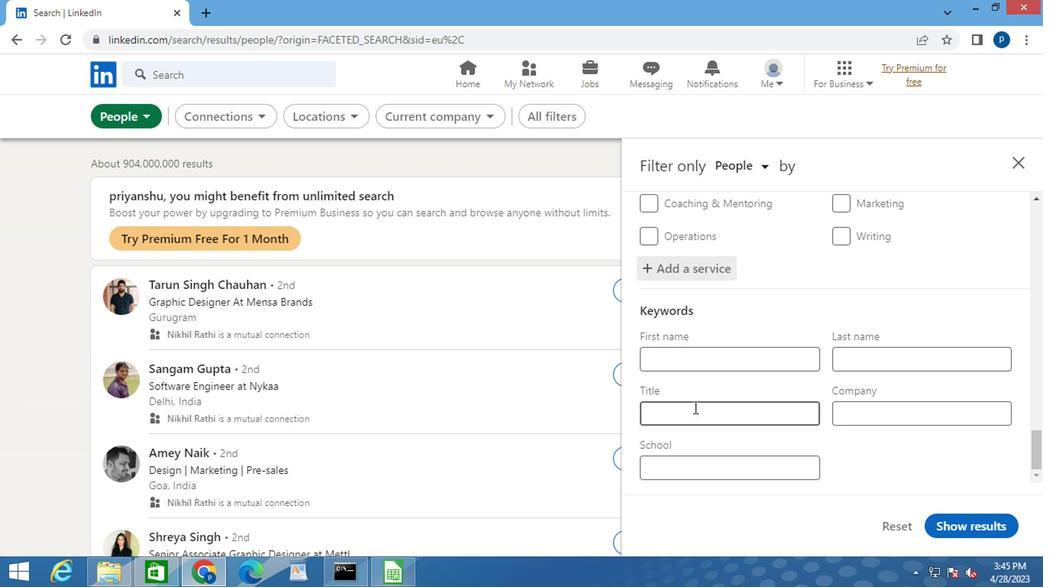 
Action: Mouse pressed left at (690, 407)
Screenshot: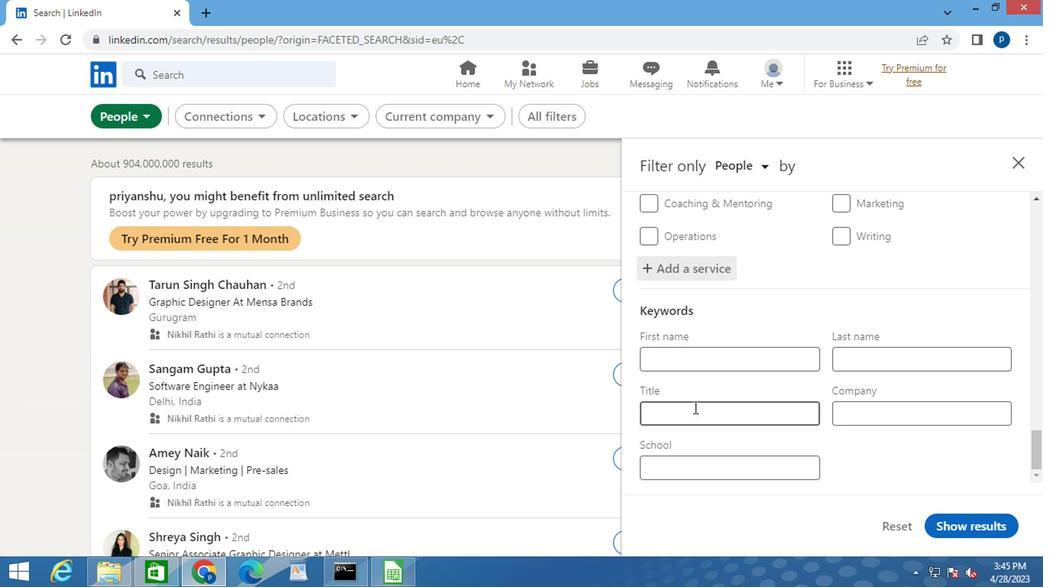 
Action: Key pressed <Key.caps_lock>R<Key.caps_lock>ECEPTIONIST<Key.space>
Screenshot: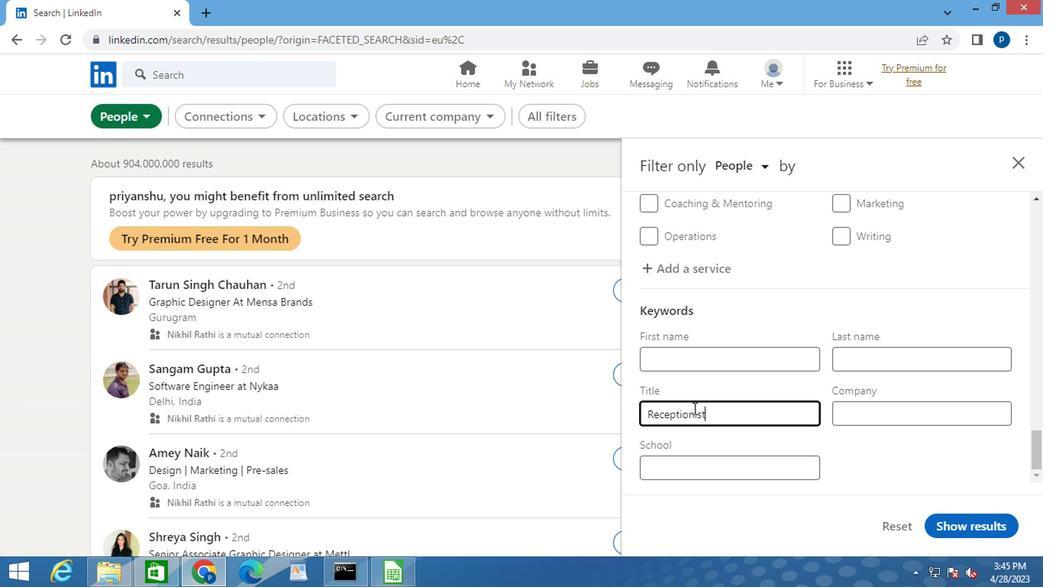 
Action: Mouse moved to (966, 522)
Screenshot: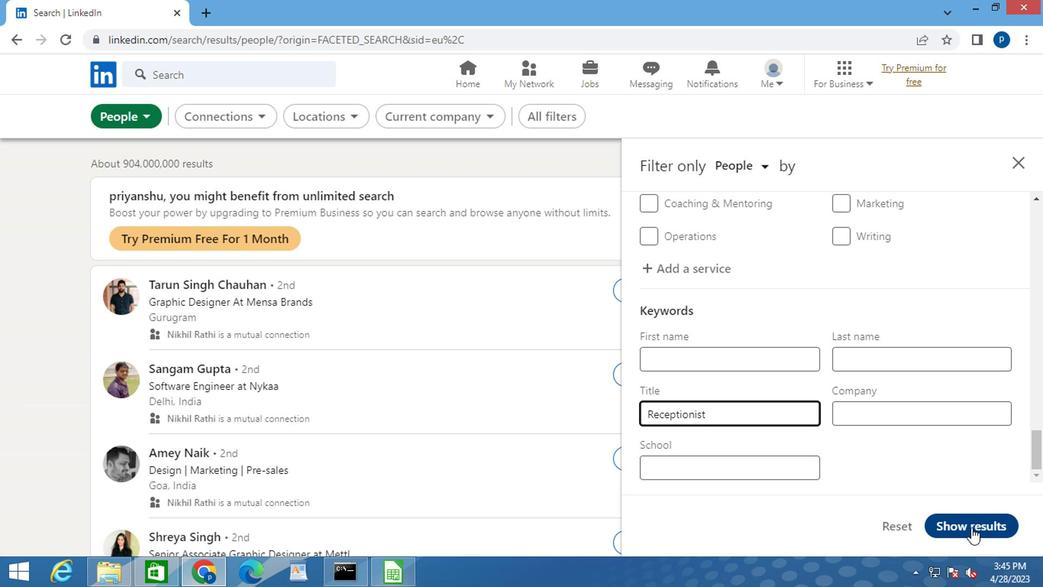 
Action: Mouse pressed left at (966, 522)
Screenshot: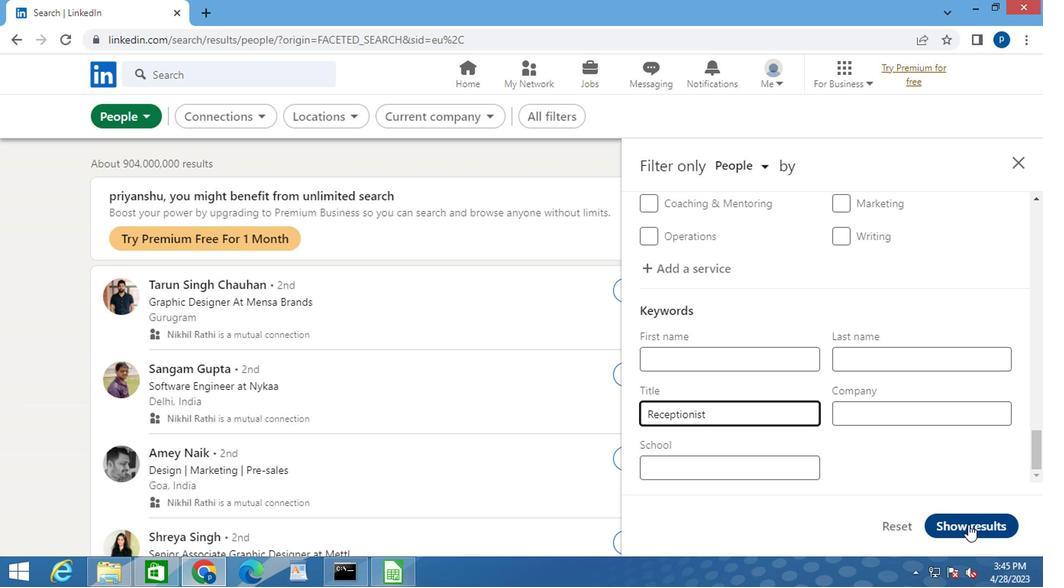 
